 Task: Search round trip flight ticket for 2 adults, 2 infants in seat and 1 infant on lap in first from Eau Claire: Chippewa Valley Regional Airport to Riverton: Central Wyoming Regional Airport (was Riverton Regional) on 8-4-2023 and return on 8-6-2023. Choice of flights is Delta. Number of bags: 1 carry on bag and 5 checked bags. Price is upto 30000. Outbound departure time preference is 12:15.
Action: Mouse moved to (362, 306)
Screenshot: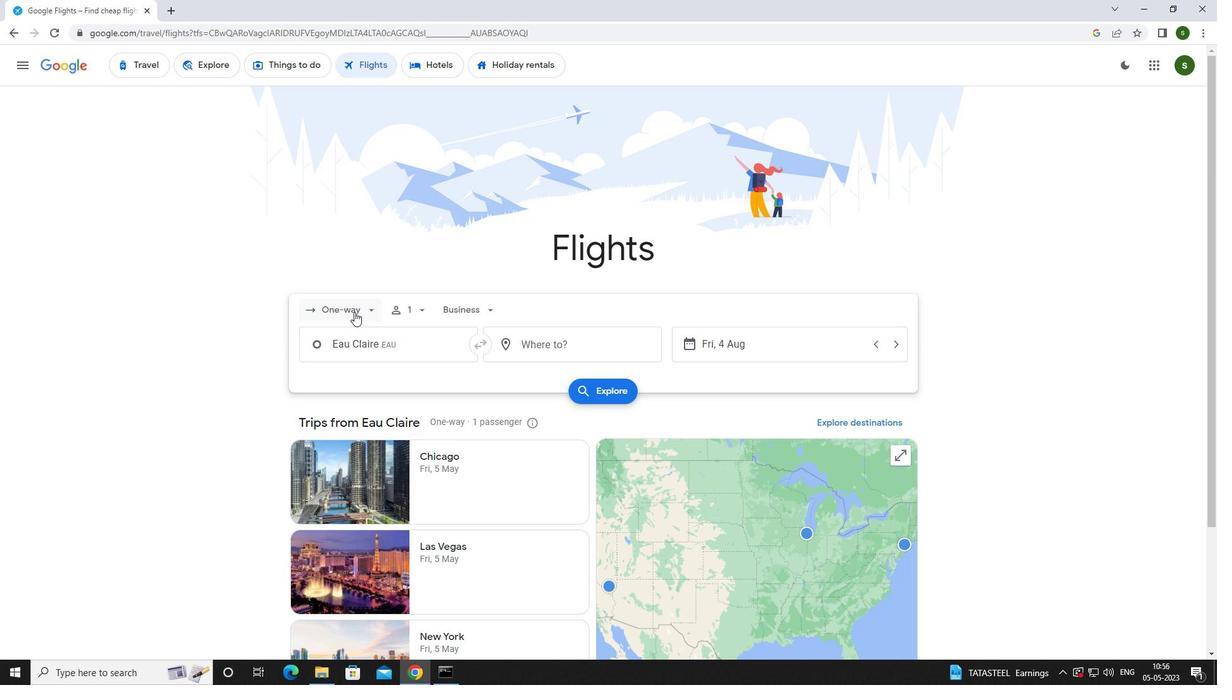 
Action: Mouse pressed left at (362, 306)
Screenshot: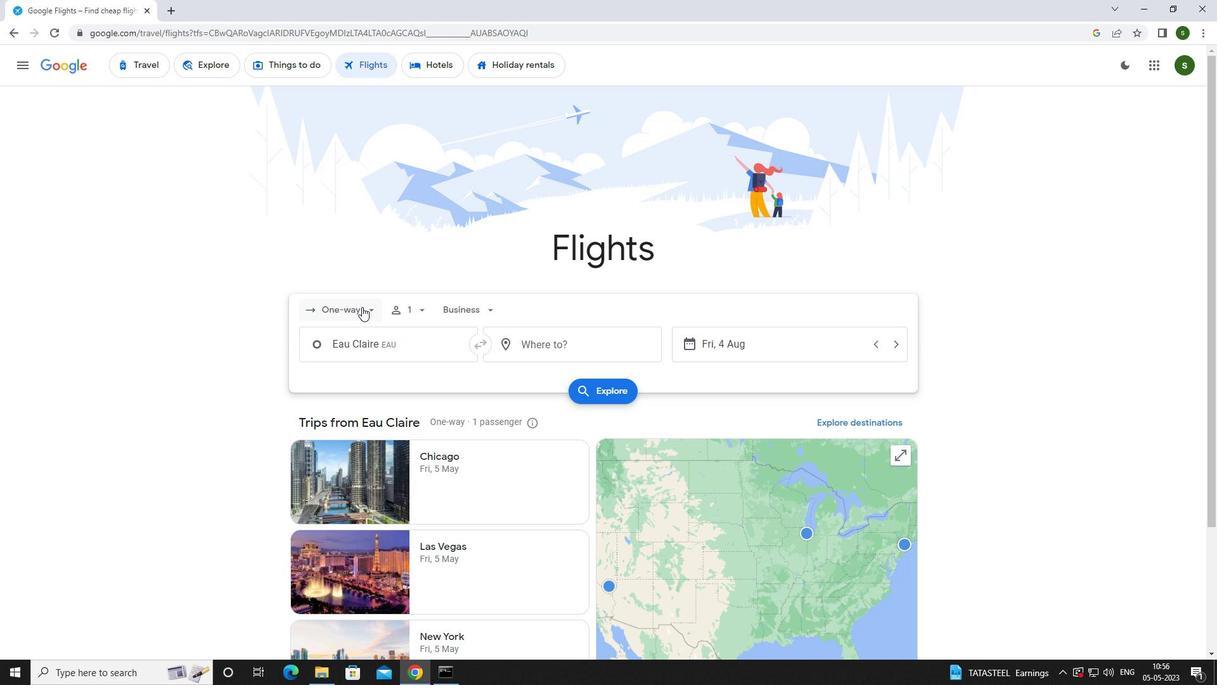 
Action: Mouse moved to (365, 340)
Screenshot: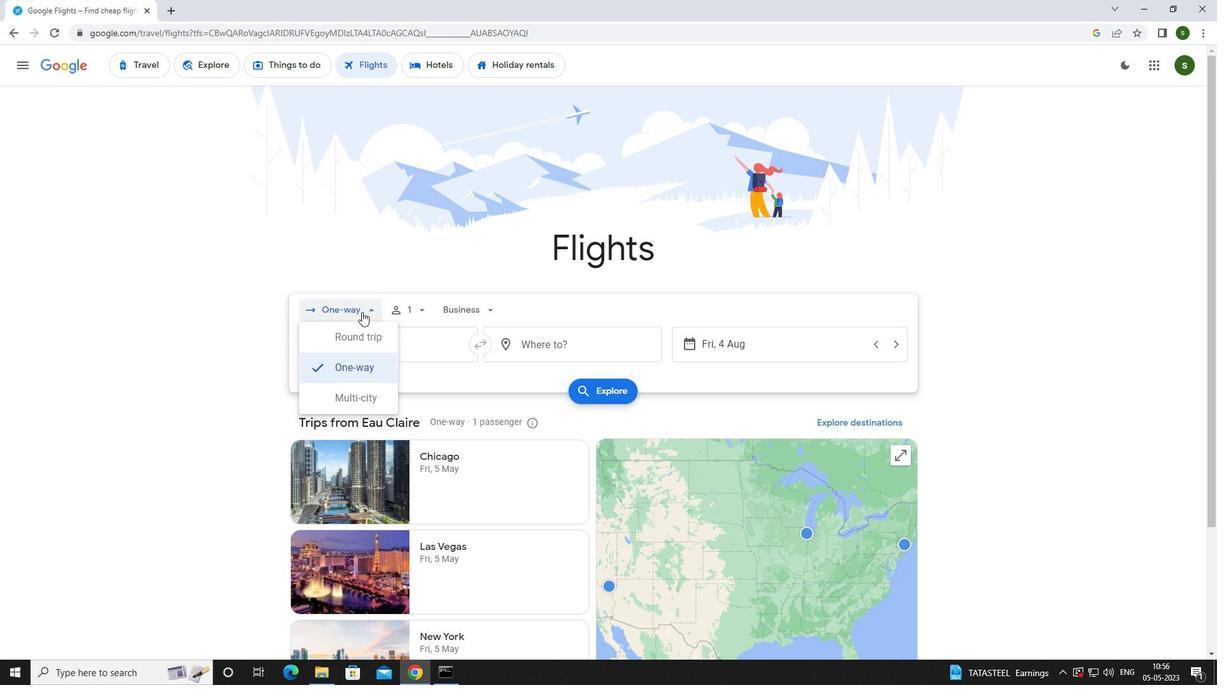 
Action: Mouse pressed left at (365, 340)
Screenshot: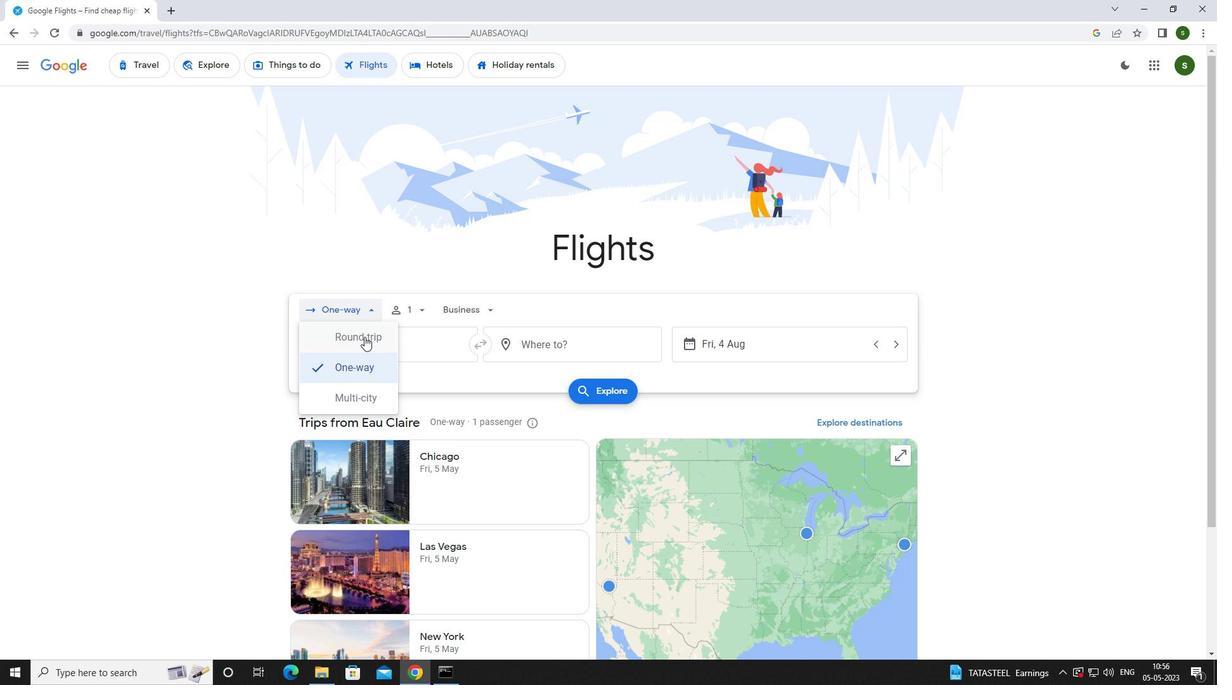 
Action: Mouse moved to (435, 312)
Screenshot: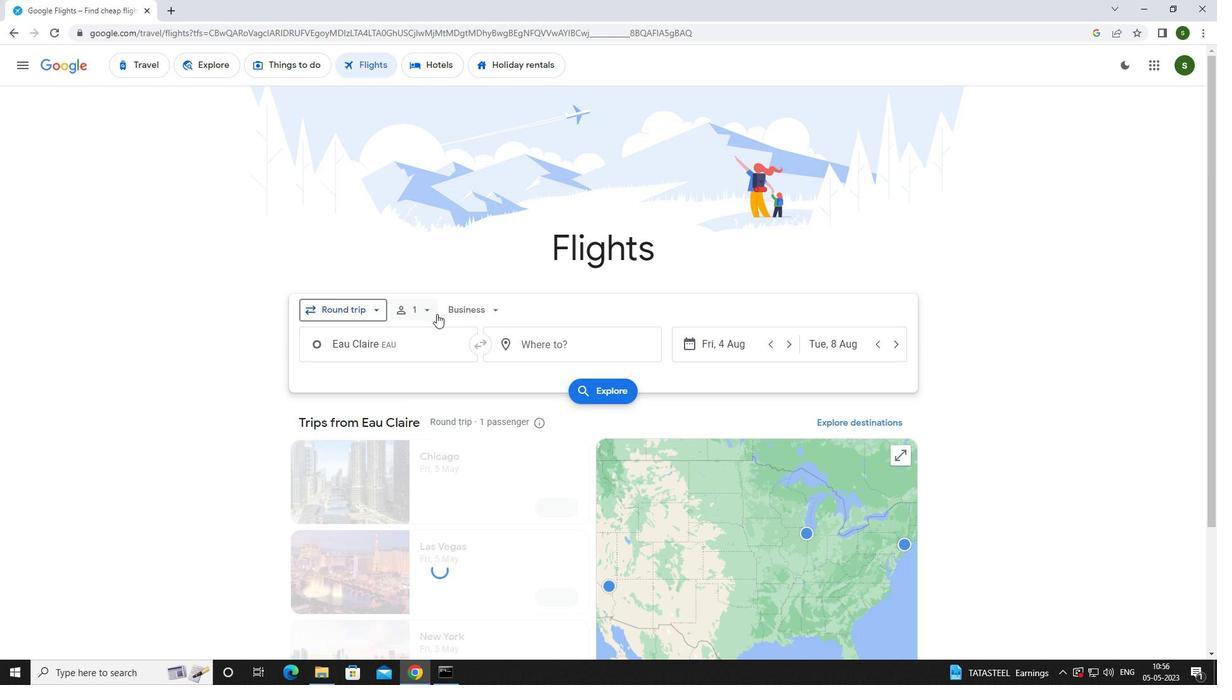 
Action: Mouse pressed left at (435, 312)
Screenshot: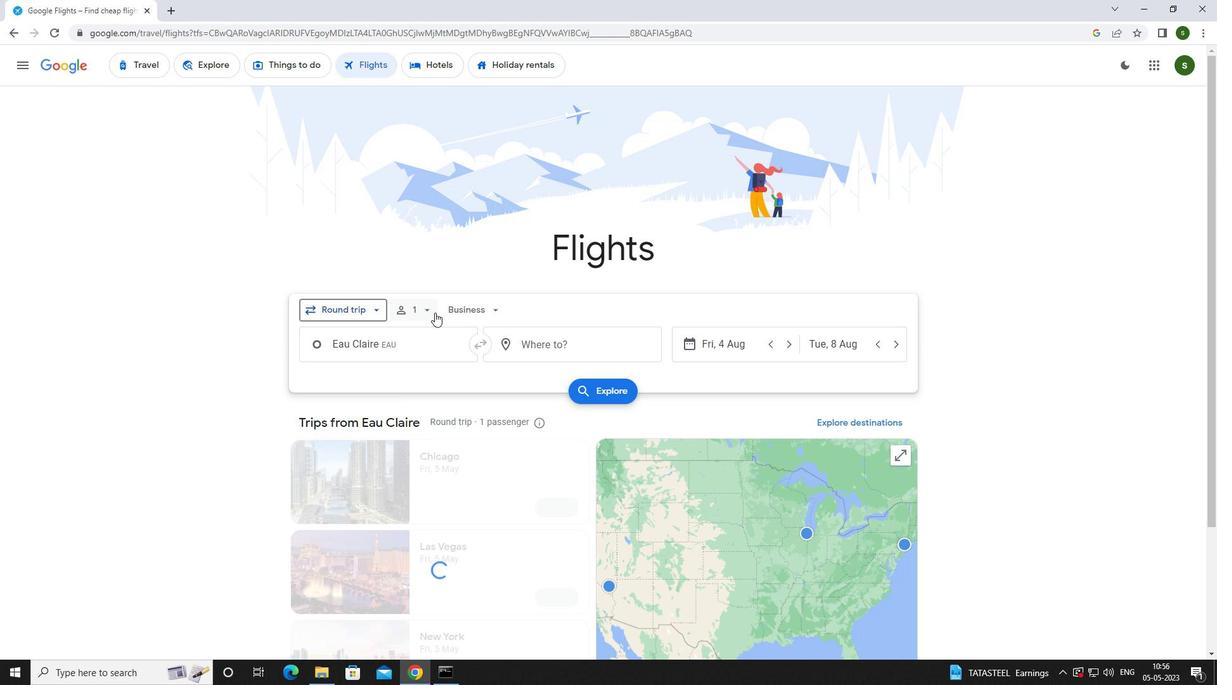 
Action: Mouse moved to (524, 343)
Screenshot: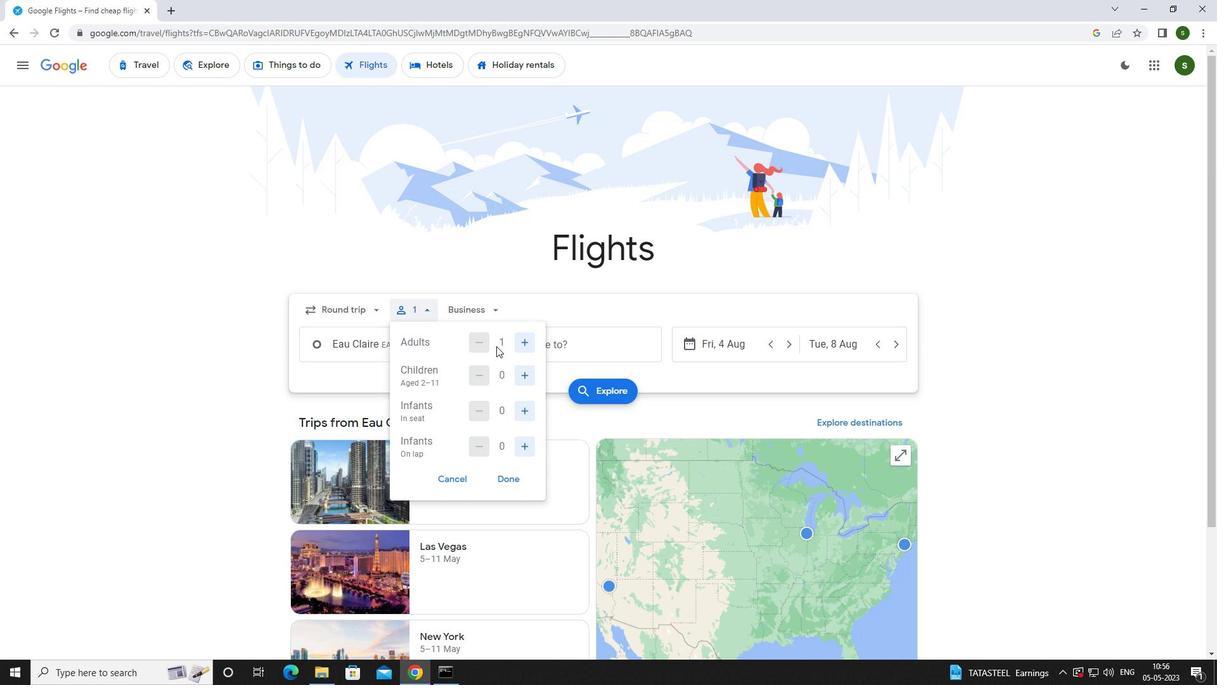 
Action: Mouse pressed left at (524, 343)
Screenshot: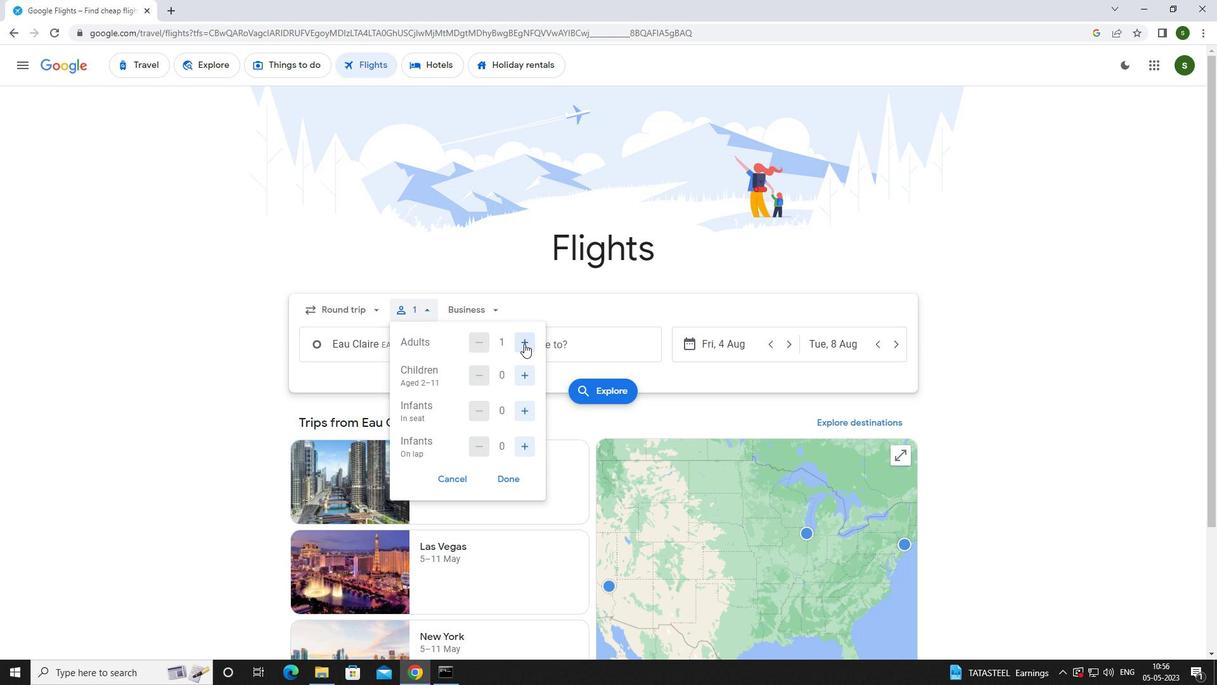 
Action: Mouse moved to (516, 412)
Screenshot: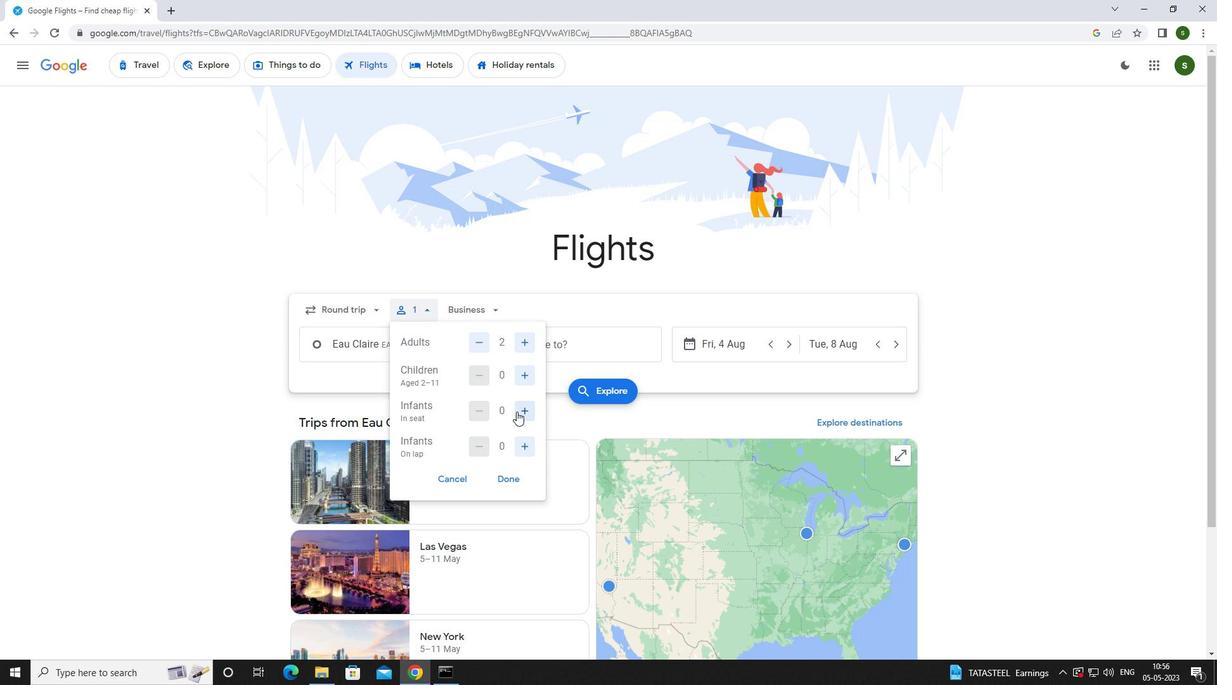 
Action: Mouse pressed left at (516, 412)
Screenshot: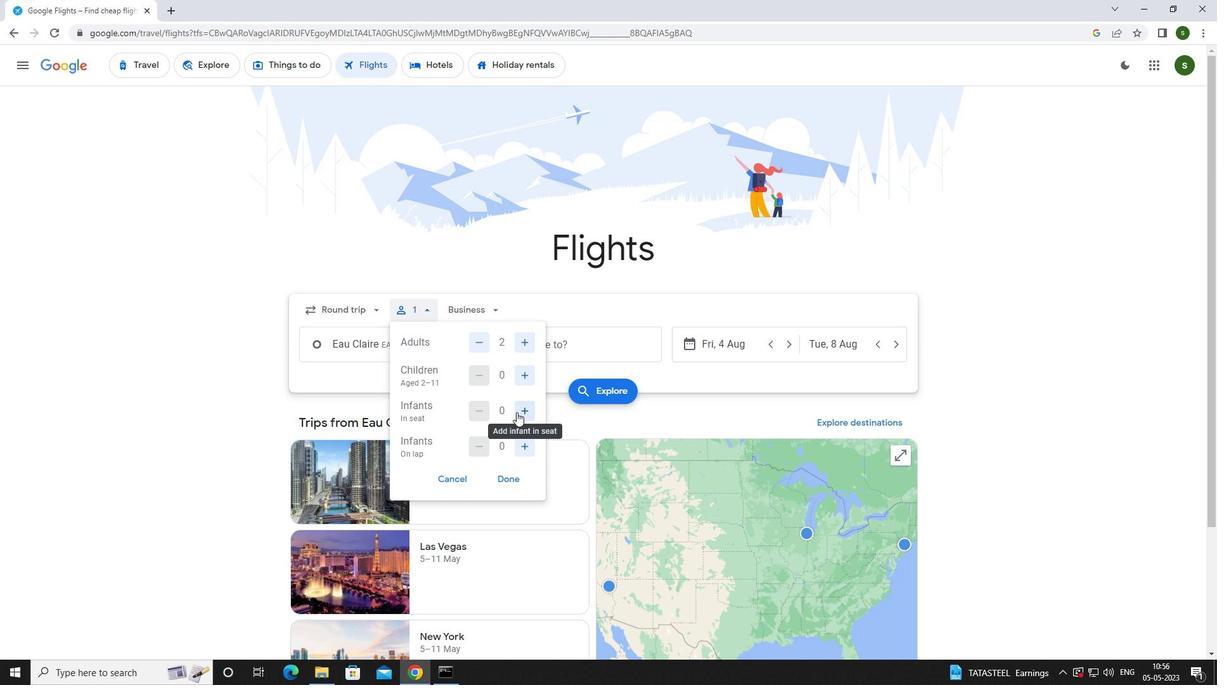 
Action: Mouse pressed left at (516, 412)
Screenshot: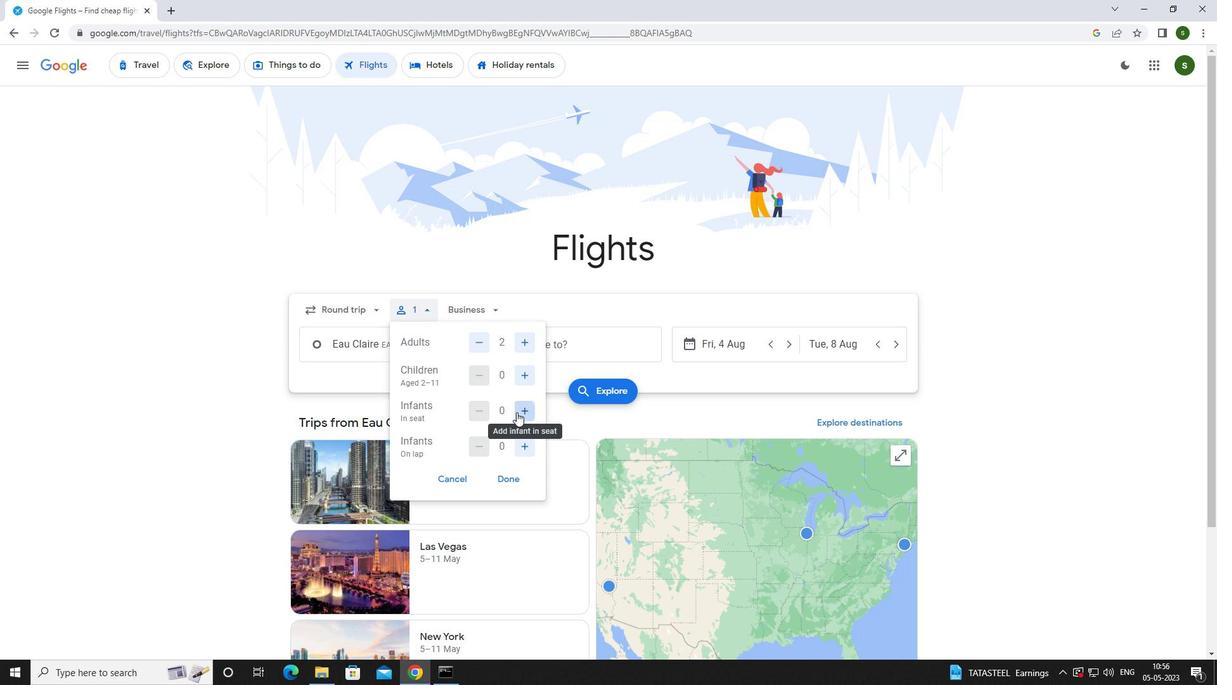 
Action: Mouse moved to (523, 445)
Screenshot: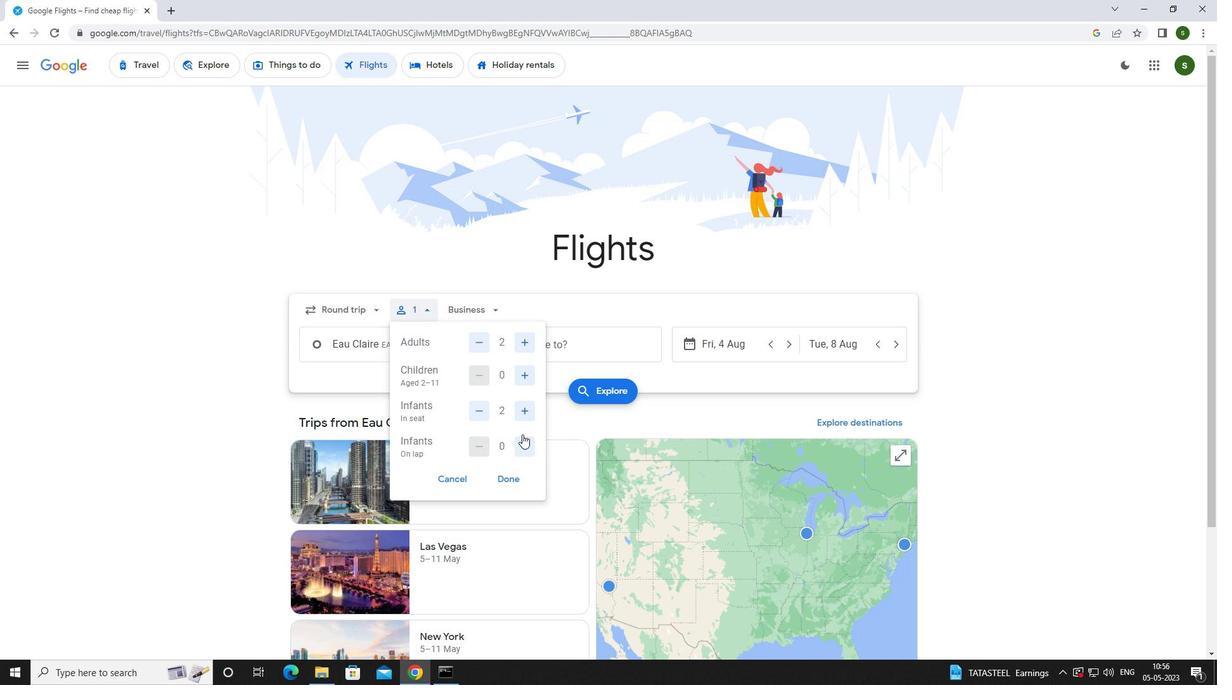 
Action: Mouse pressed left at (523, 445)
Screenshot: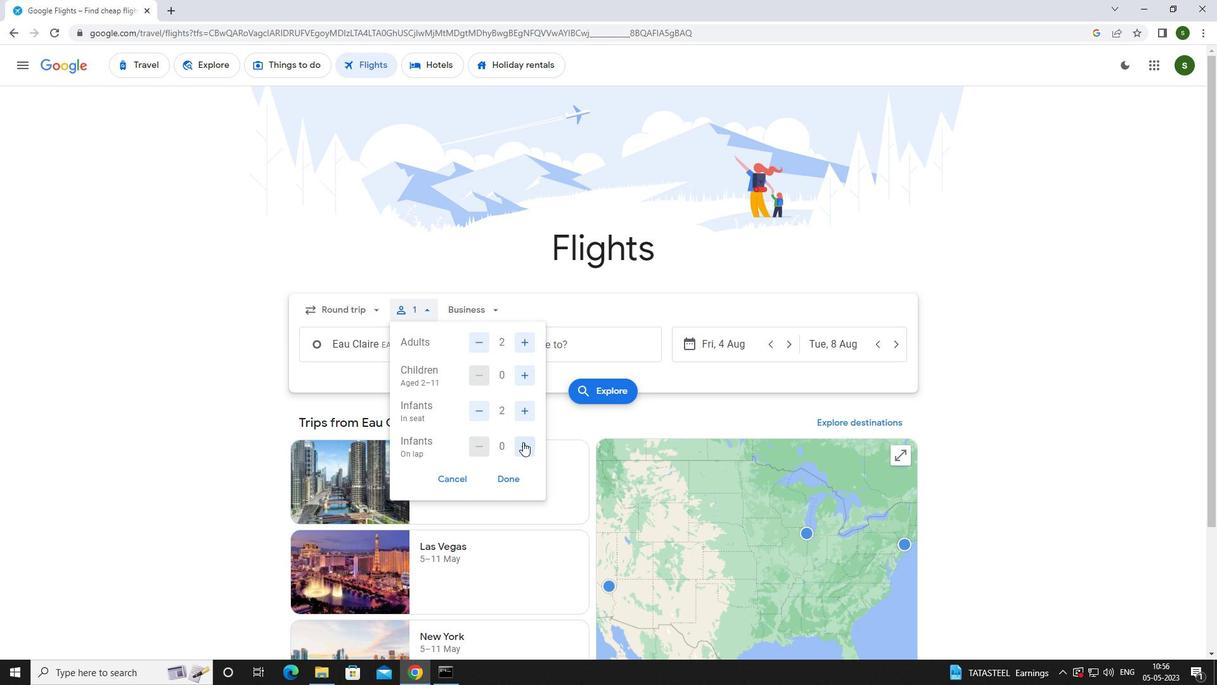 
Action: Mouse moved to (497, 314)
Screenshot: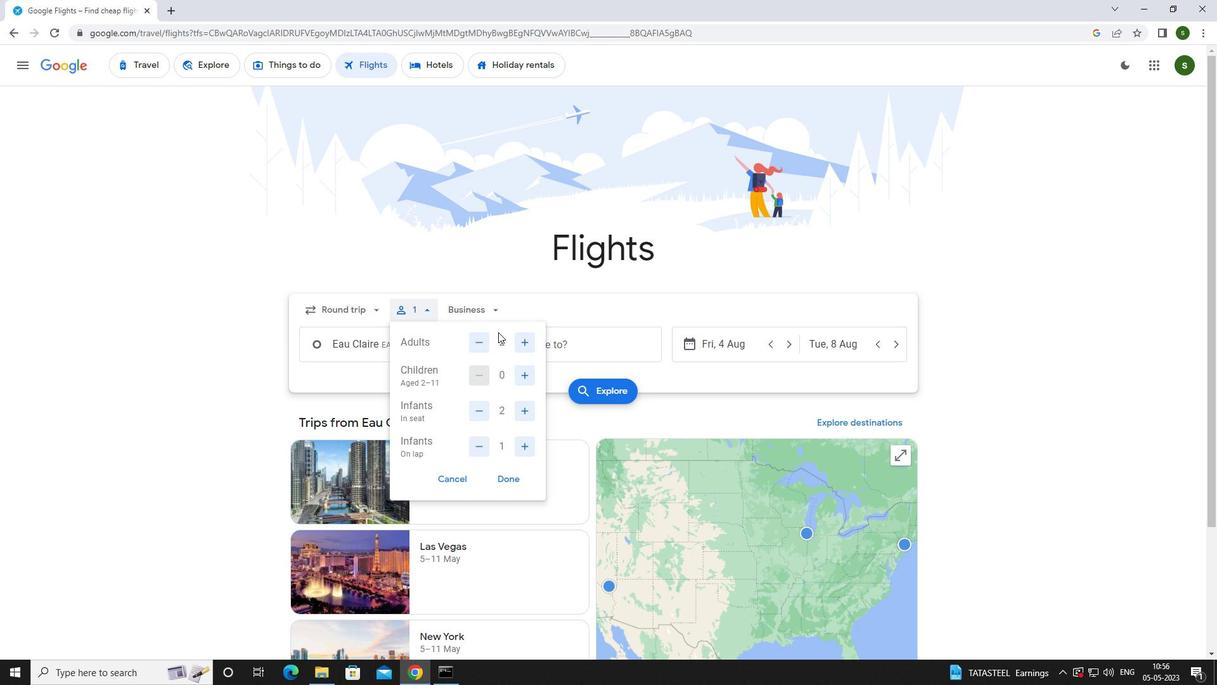 
Action: Mouse pressed left at (497, 314)
Screenshot: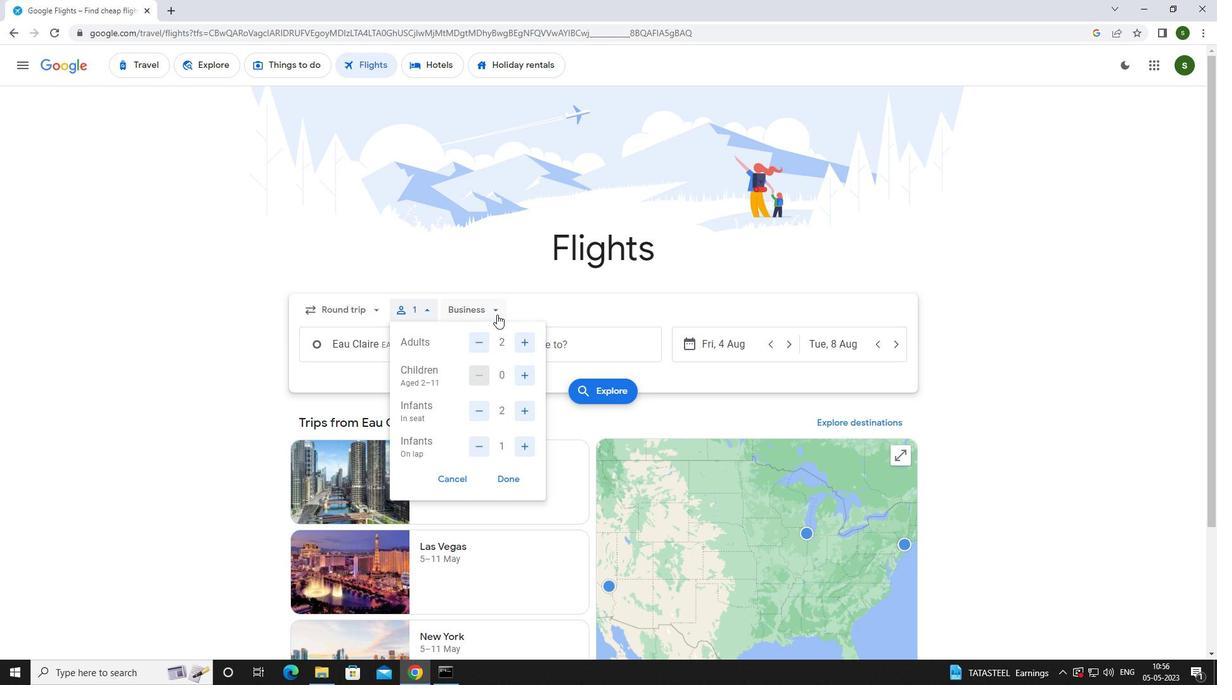 
Action: Mouse moved to (502, 422)
Screenshot: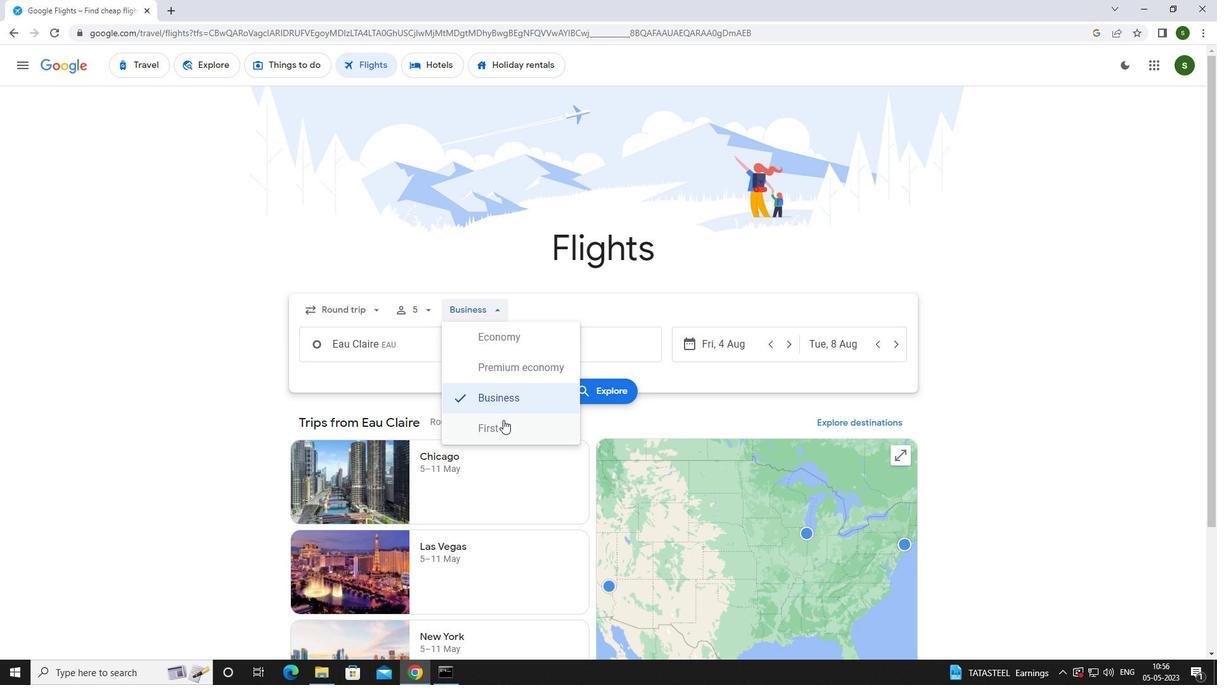 
Action: Mouse pressed left at (502, 422)
Screenshot: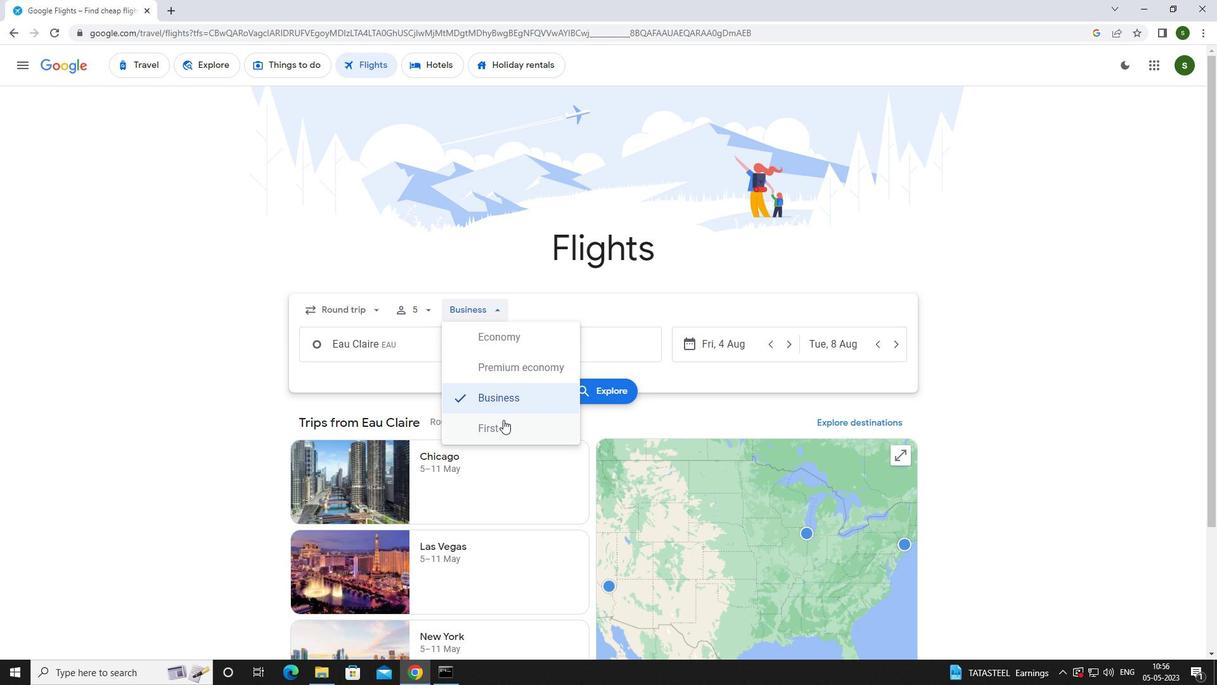 
Action: Mouse moved to (446, 348)
Screenshot: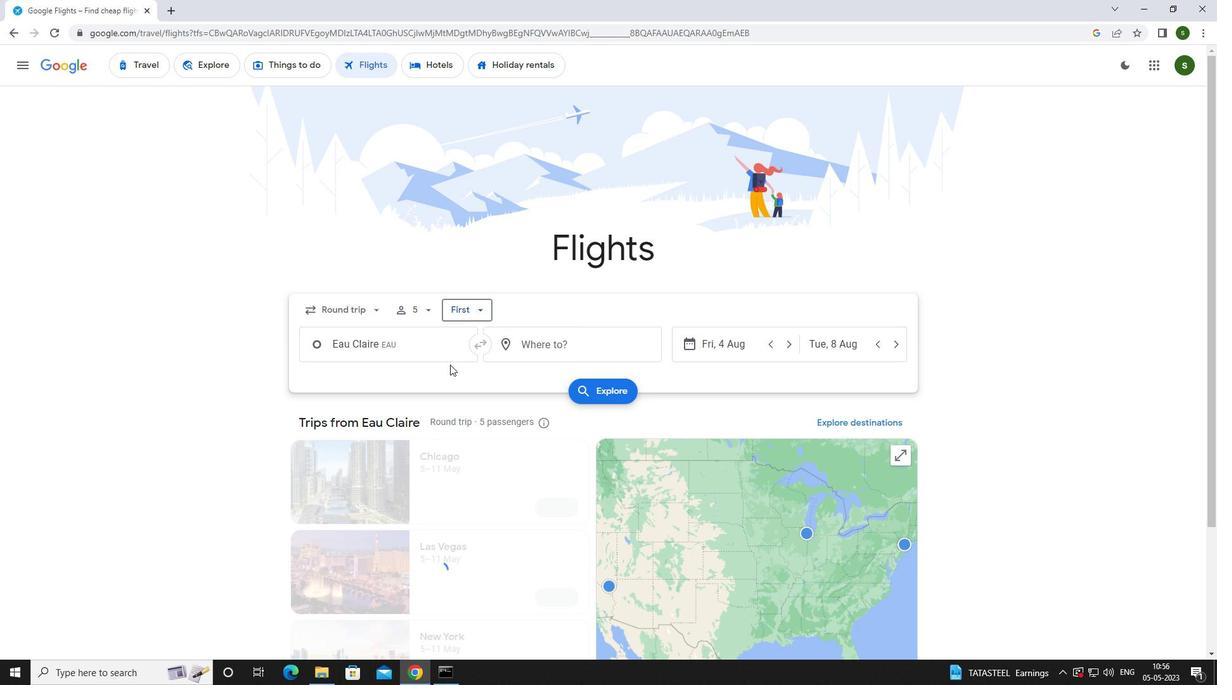 
Action: Mouse pressed left at (446, 348)
Screenshot: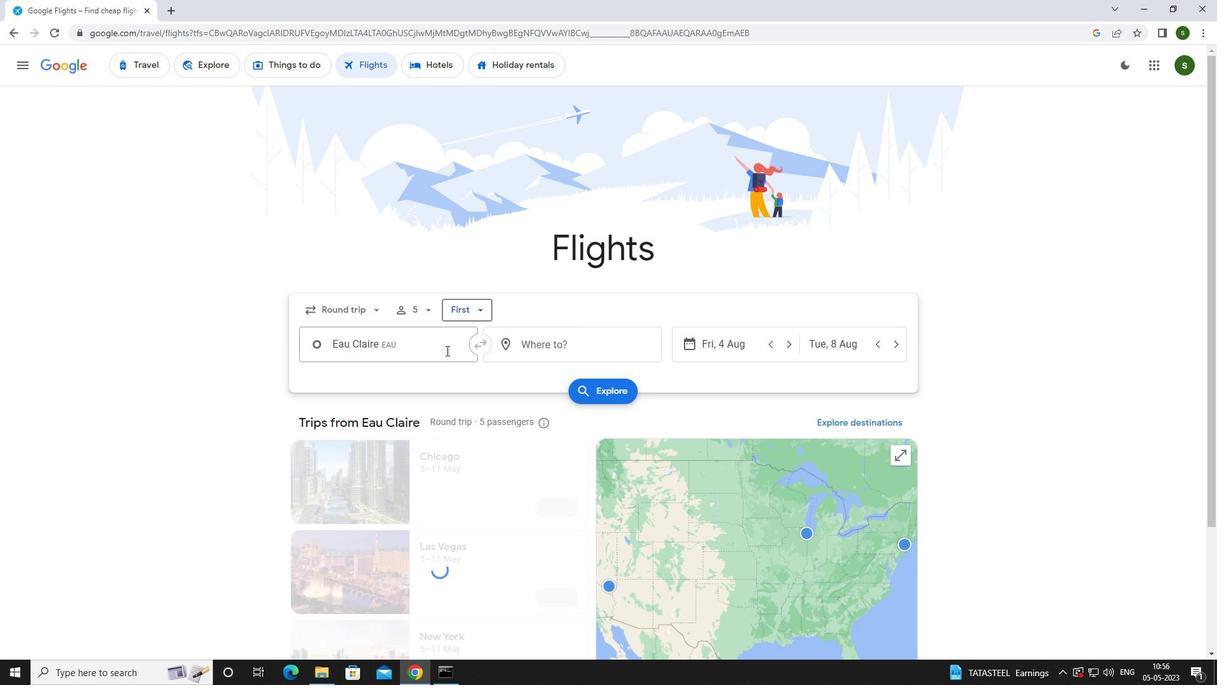 
Action: Key pressed <Key.caps_lock>e<Key.caps_lock>au<Key.space><Key.caps_lock>c<Key.caps_lock>laire
Screenshot: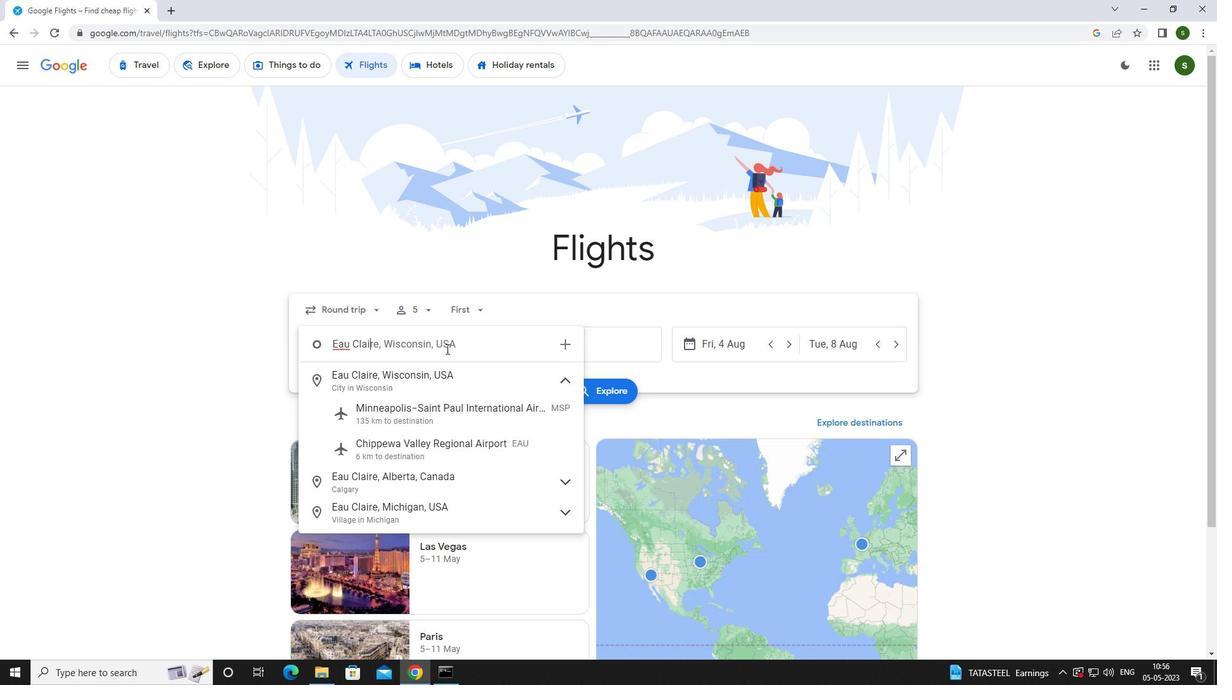 
Action: Mouse moved to (456, 456)
Screenshot: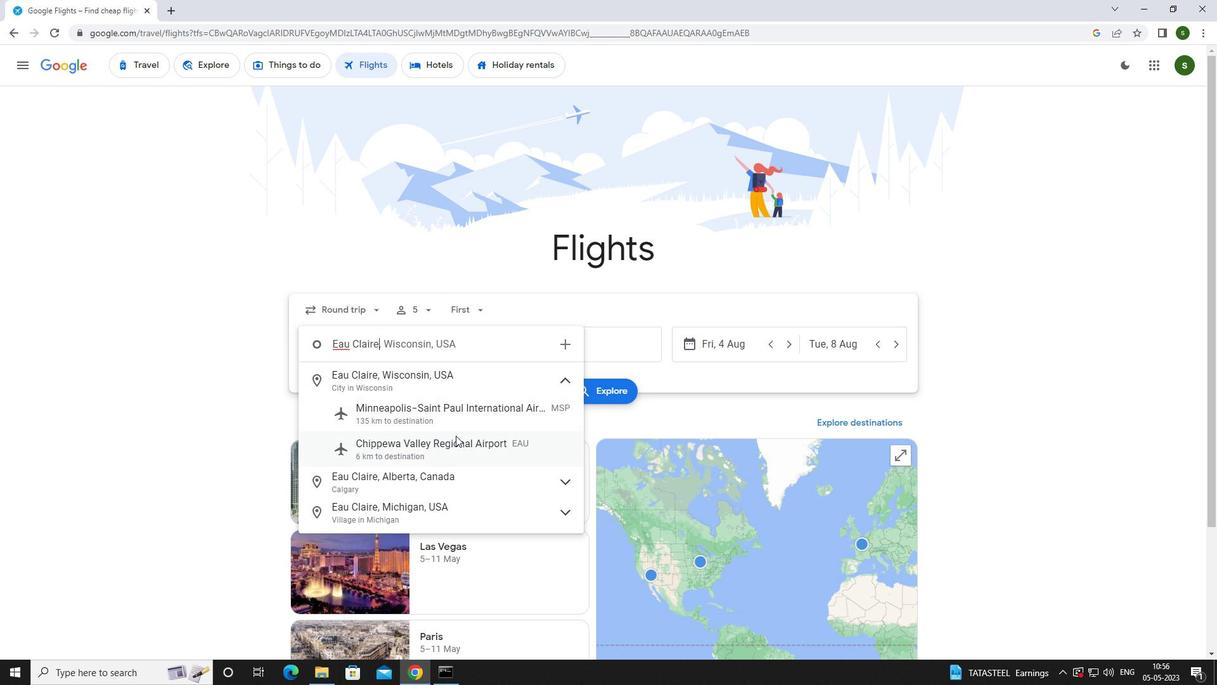 
Action: Mouse pressed left at (456, 456)
Screenshot: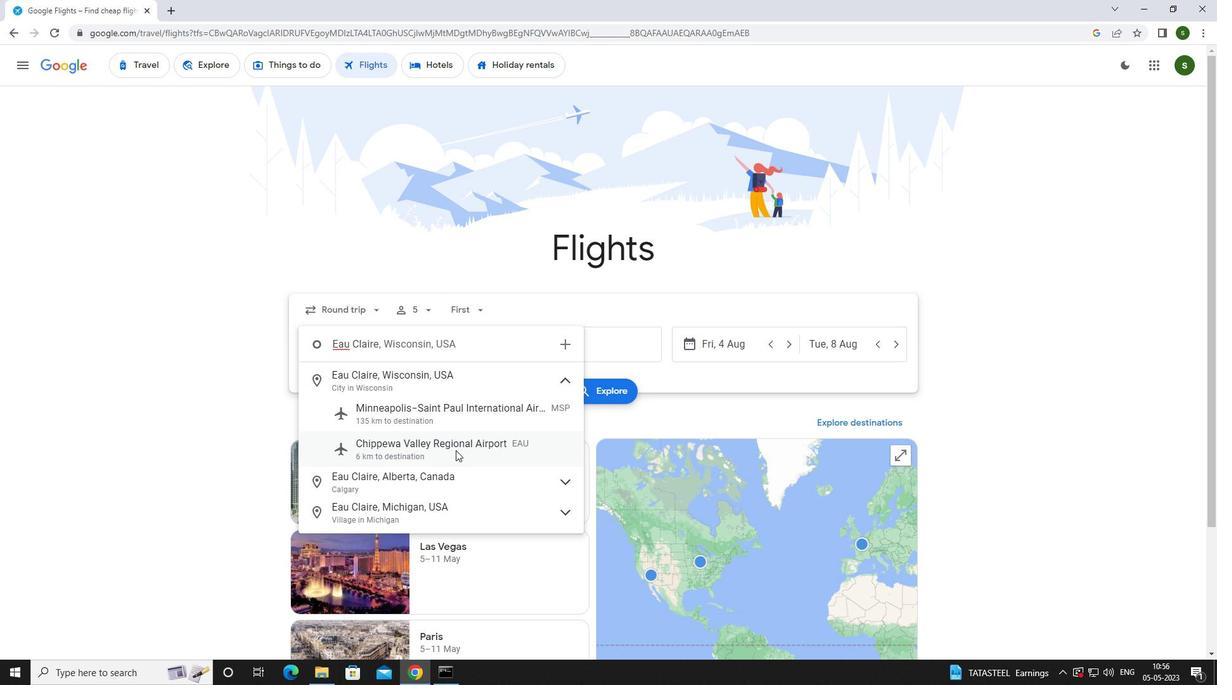 
Action: Mouse moved to (563, 353)
Screenshot: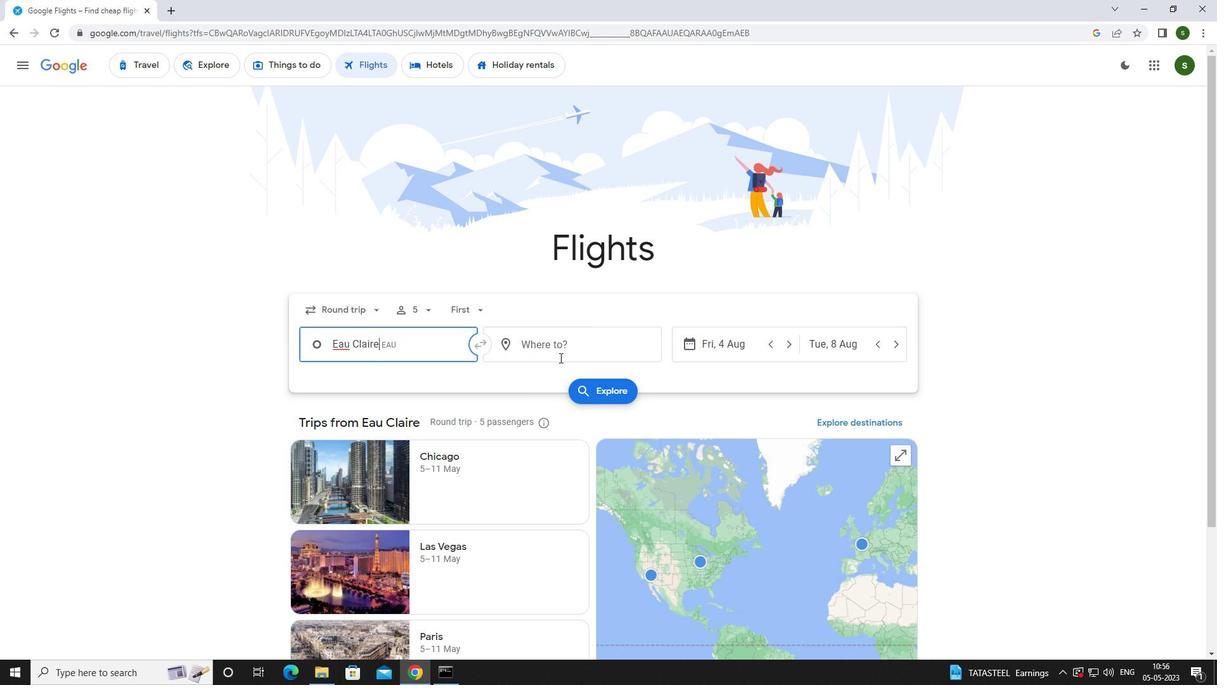 
Action: Mouse pressed left at (563, 353)
Screenshot: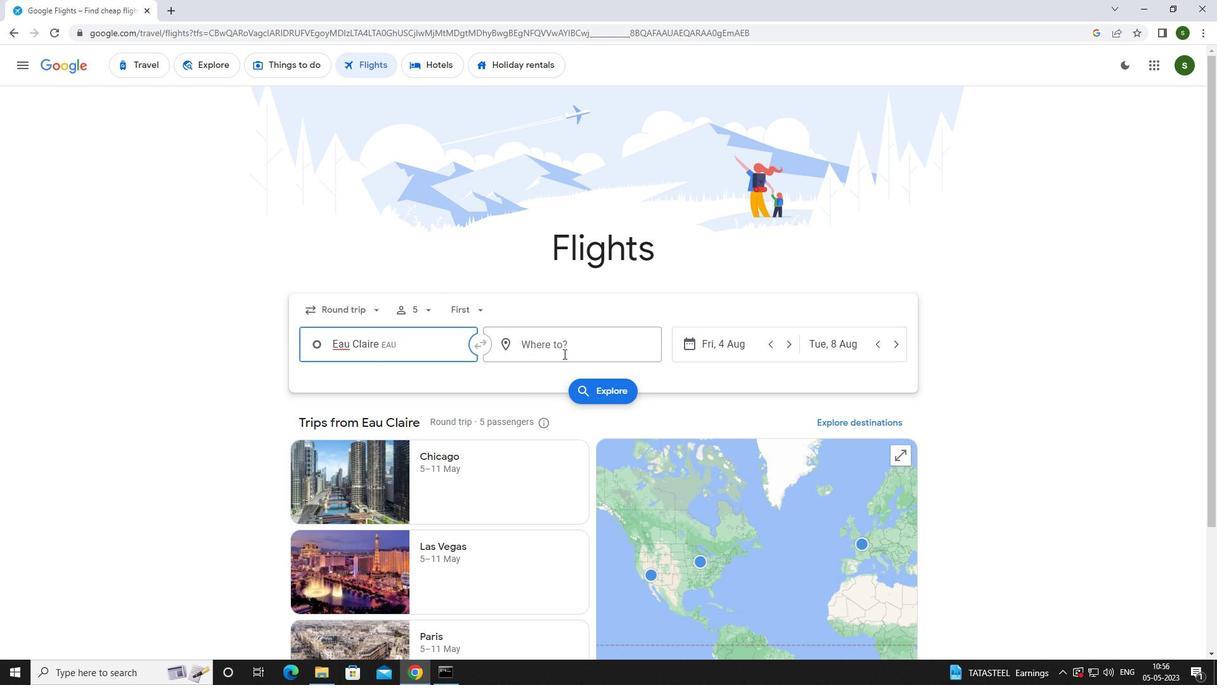 
Action: Key pressed <Key.caps_lock>r<Key.caps_lock>iverton
Screenshot: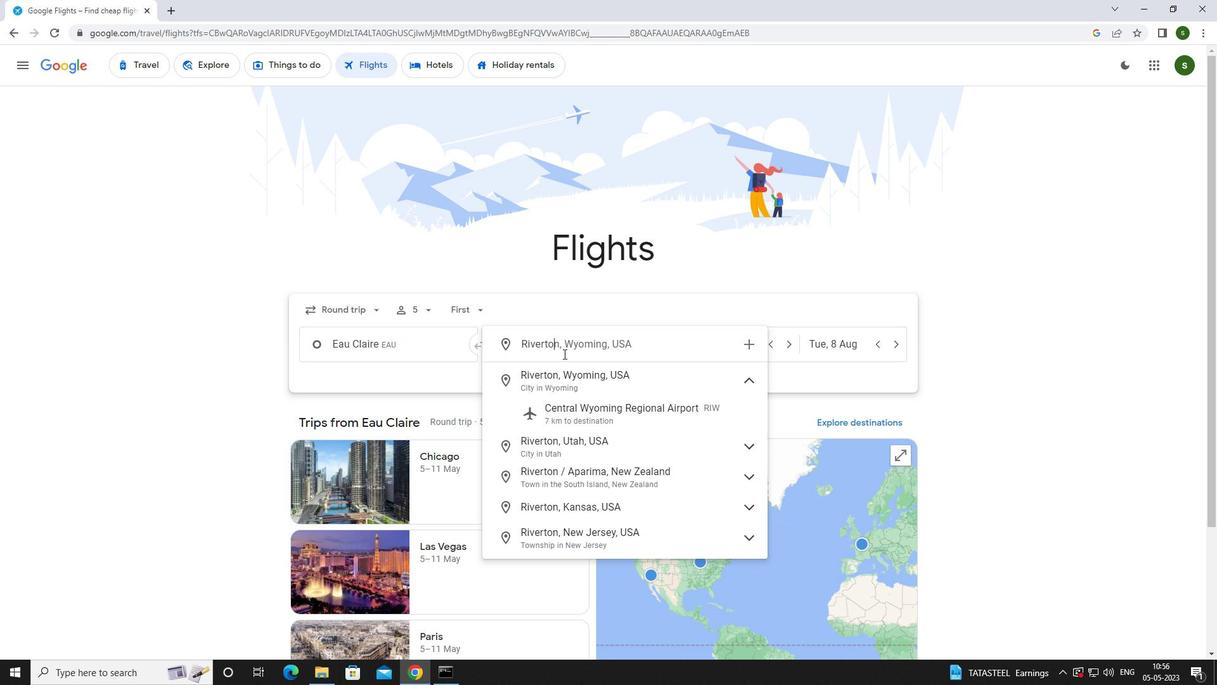 
Action: Mouse moved to (581, 404)
Screenshot: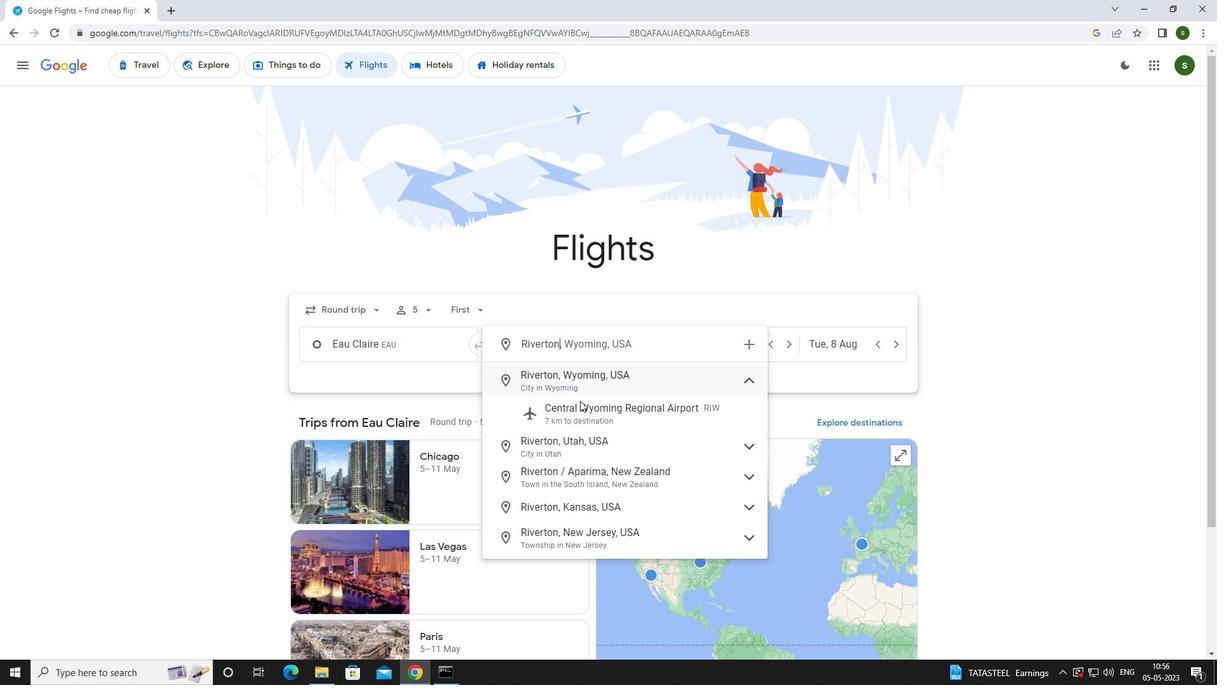 
Action: Mouse pressed left at (581, 404)
Screenshot: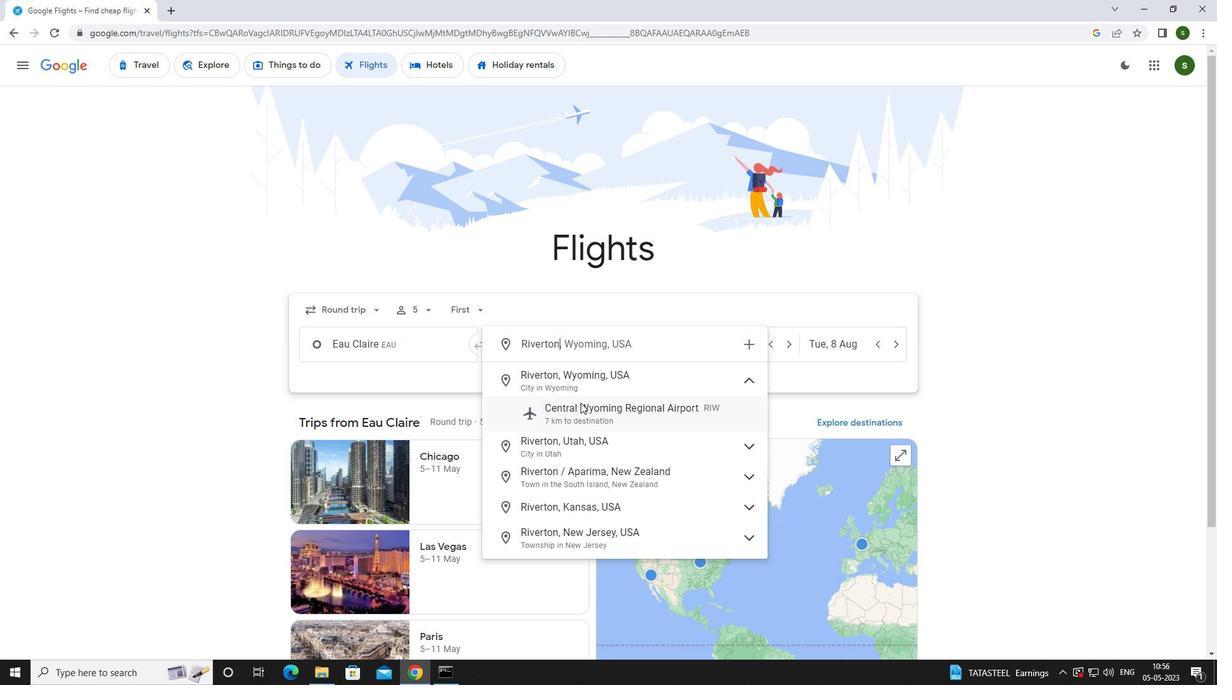 
Action: Mouse moved to (742, 342)
Screenshot: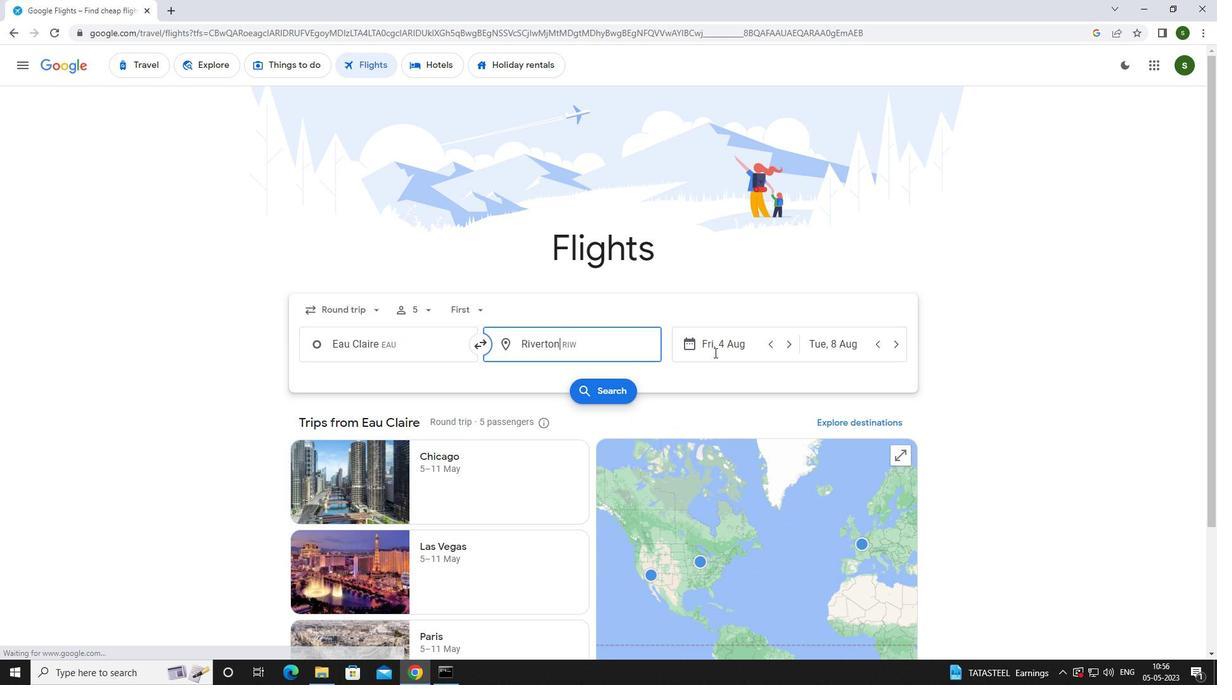
Action: Mouse pressed left at (742, 342)
Screenshot: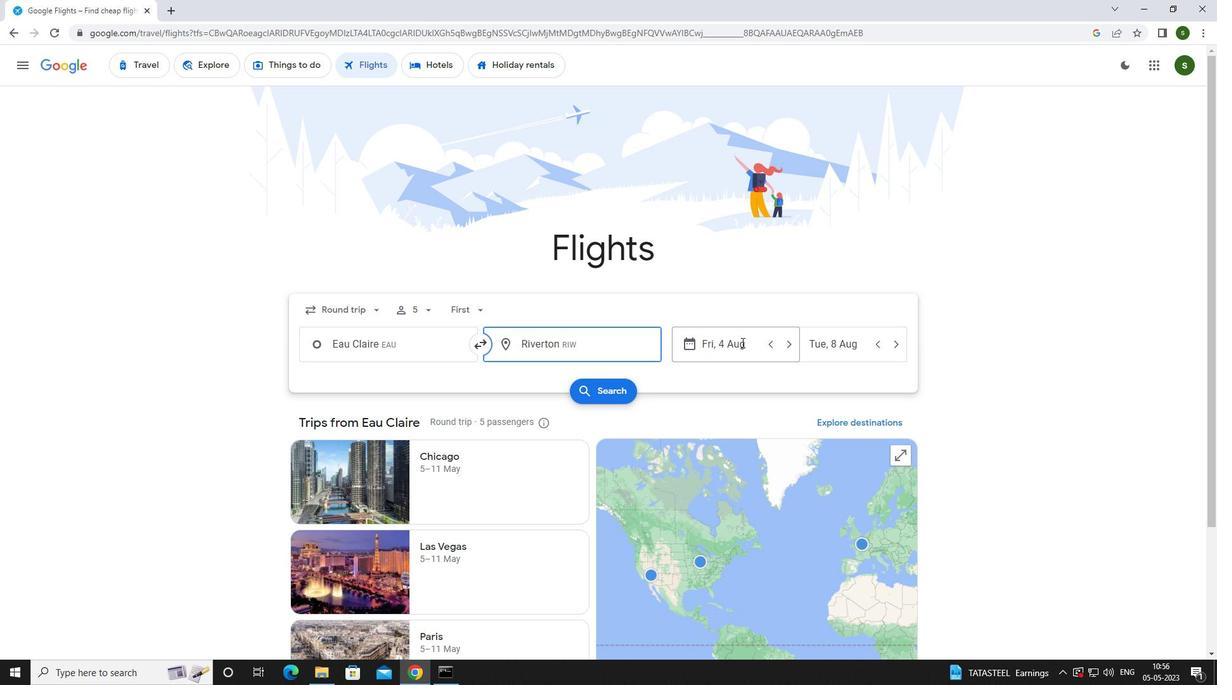 
Action: Mouse moved to (613, 430)
Screenshot: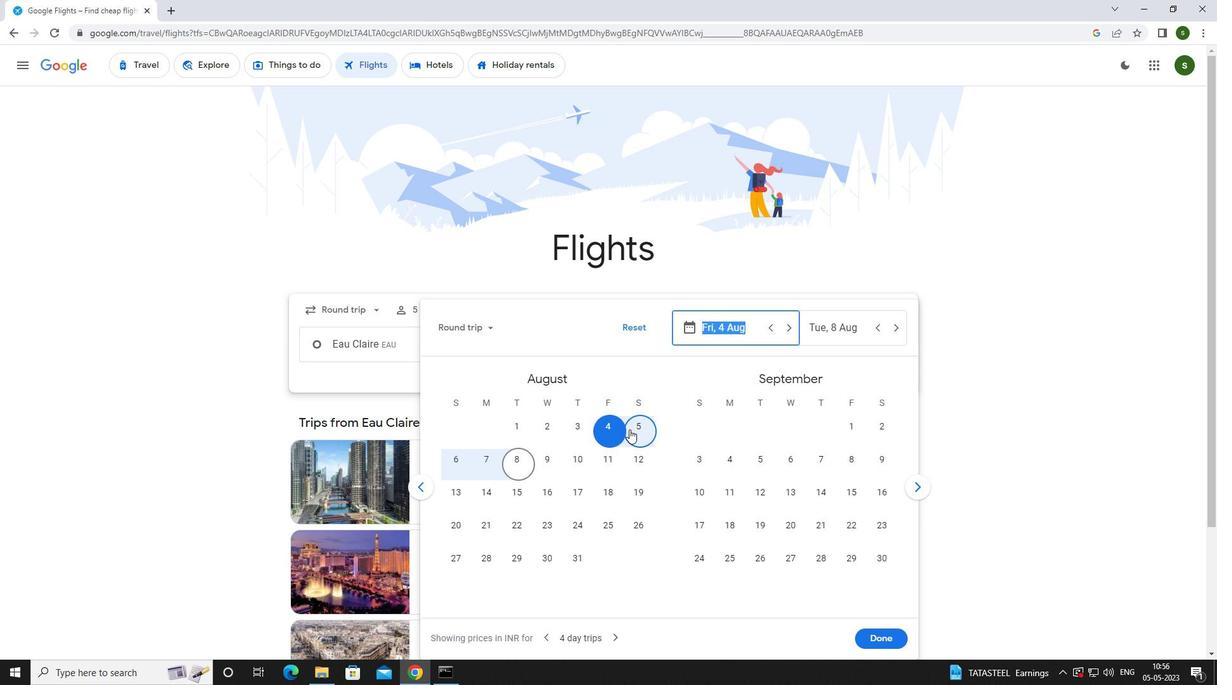 
Action: Mouse pressed left at (613, 430)
Screenshot: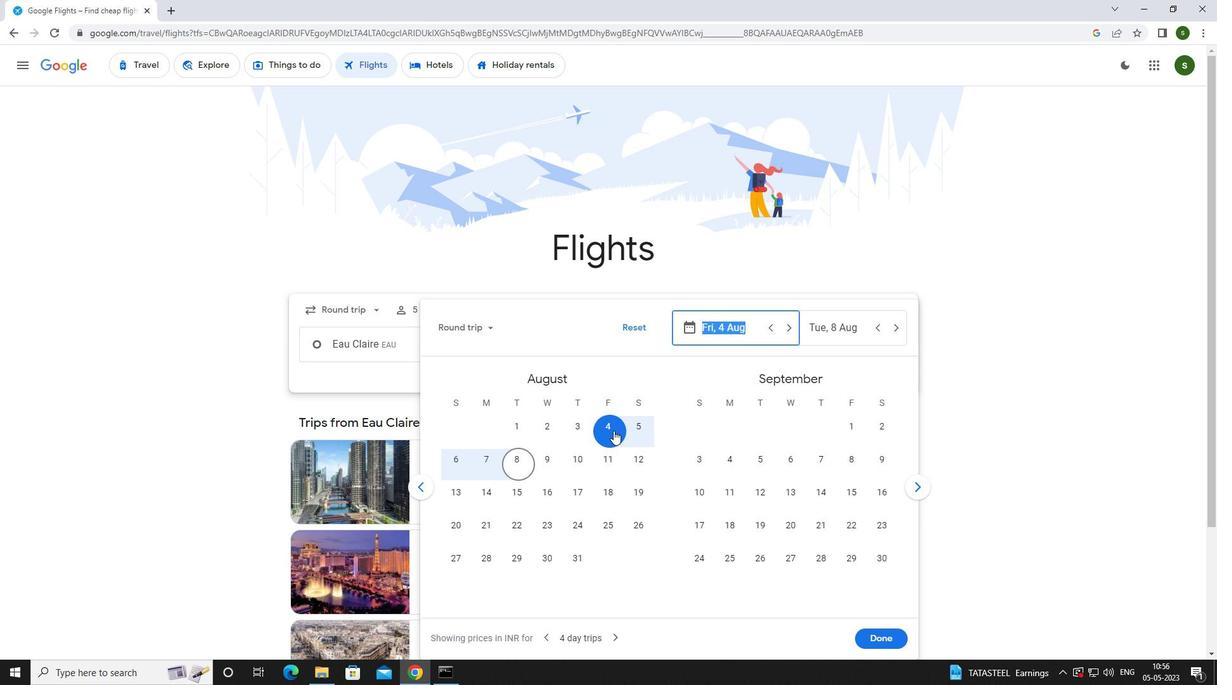 
Action: Mouse moved to (455, 461)
Screenshot: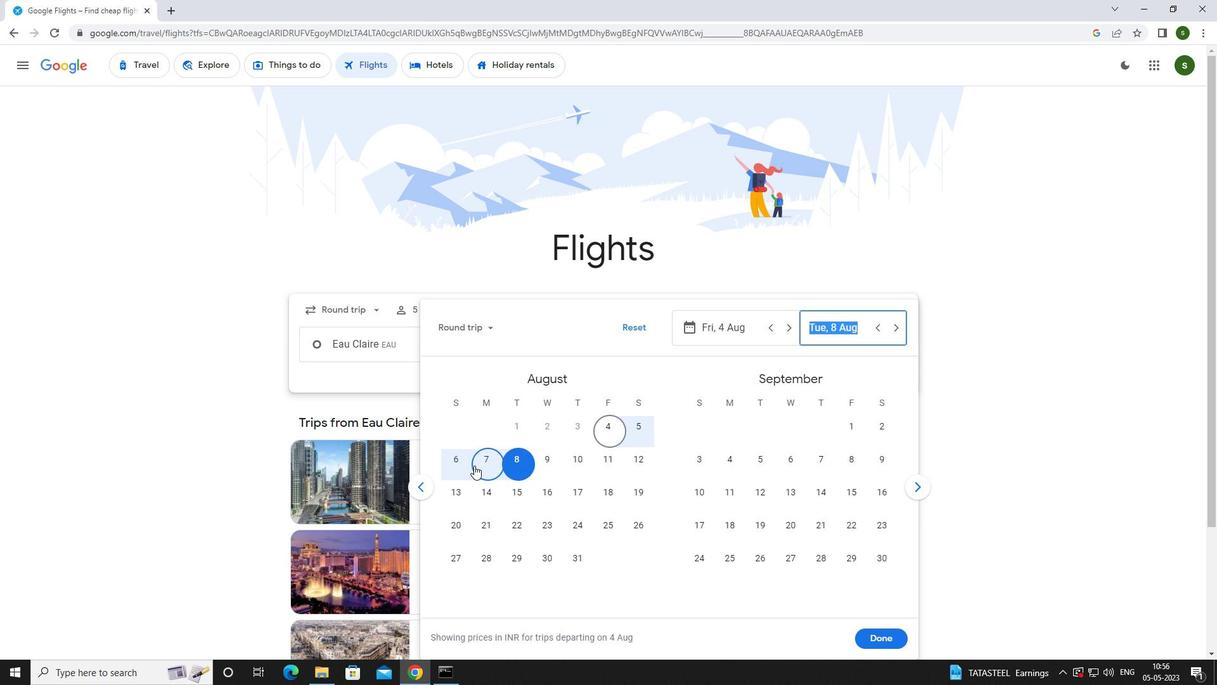 
Action: Mouse pressed left at (455, 461)
Screenshot: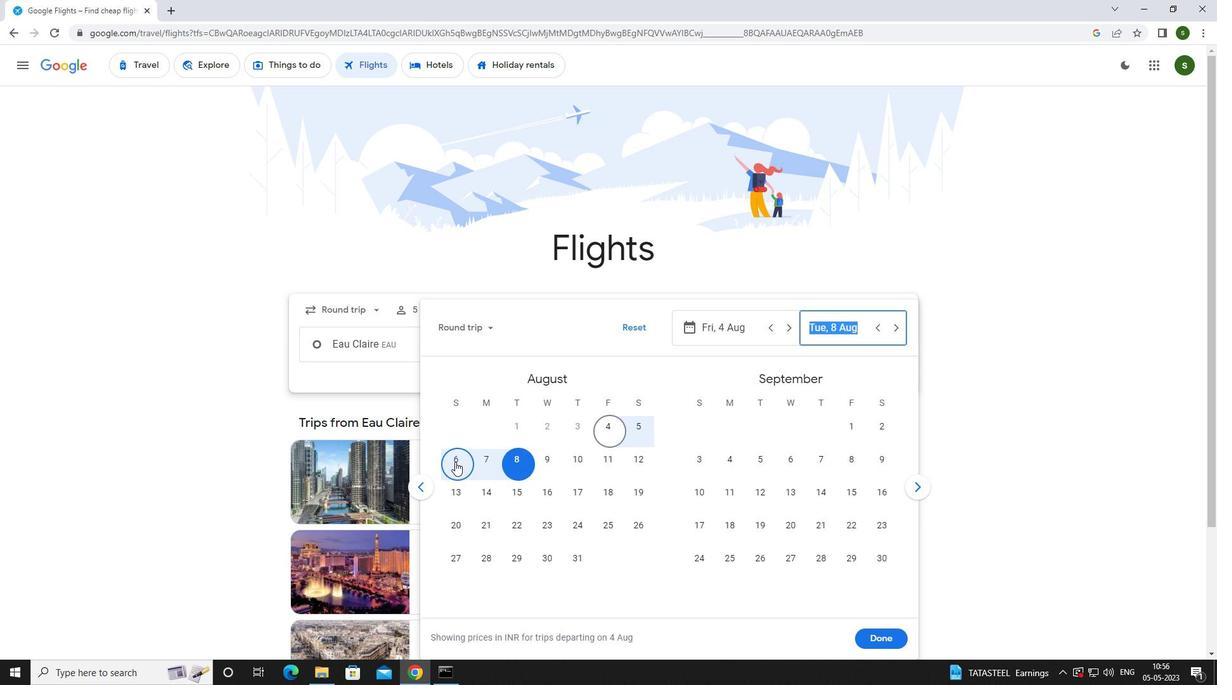 
Action: Mouse moved to (875, 636)
Screenshot: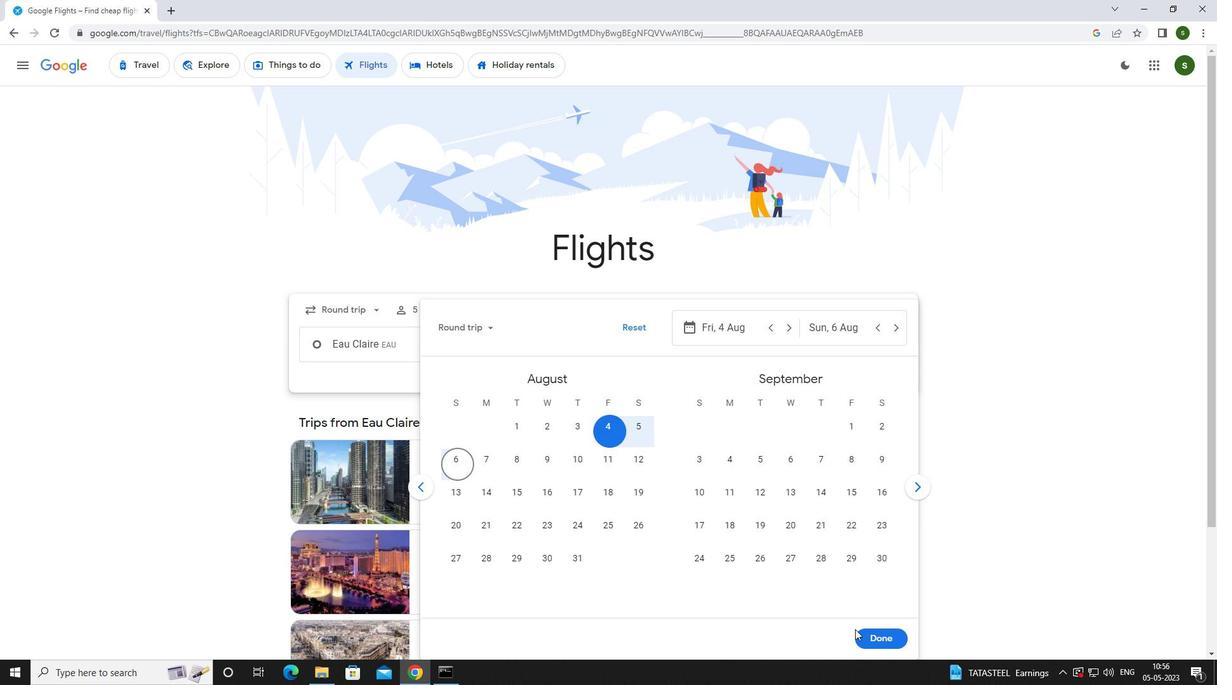 
Action: Mouse pressed left at (875, 636)
Screenshot: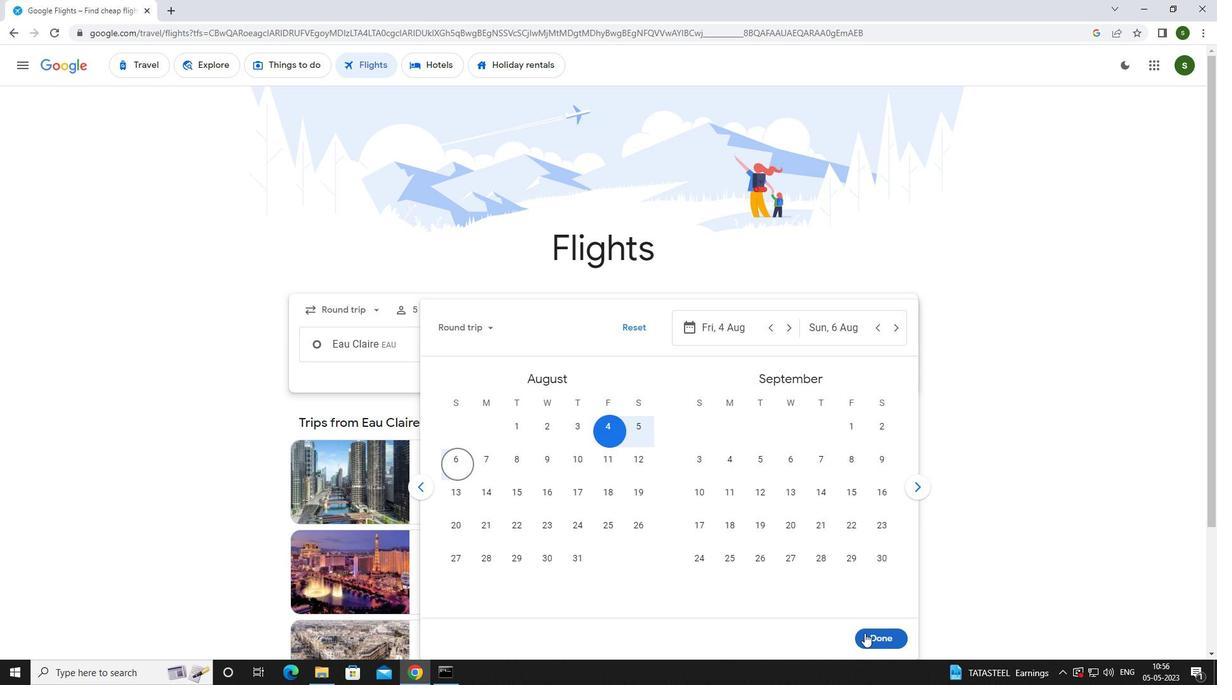 
Action: Mouse moved to (601, 391)
Screenshot: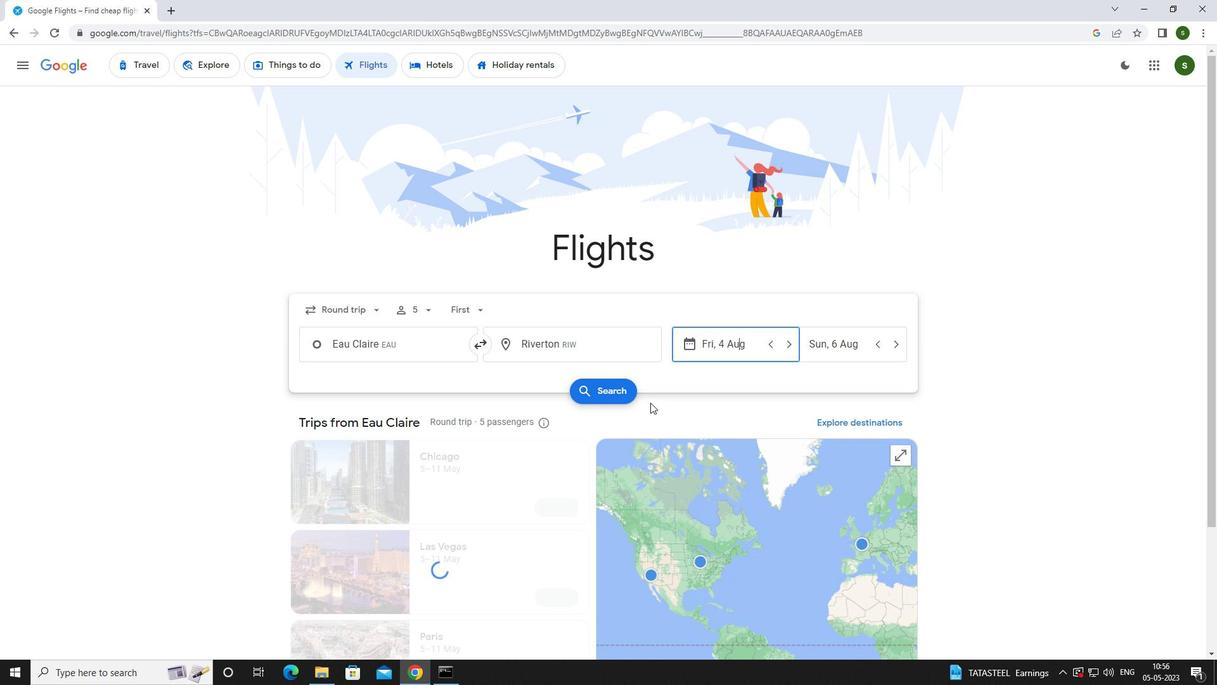 
Action: Mouse pressed left at (601, 391)
Screenshot: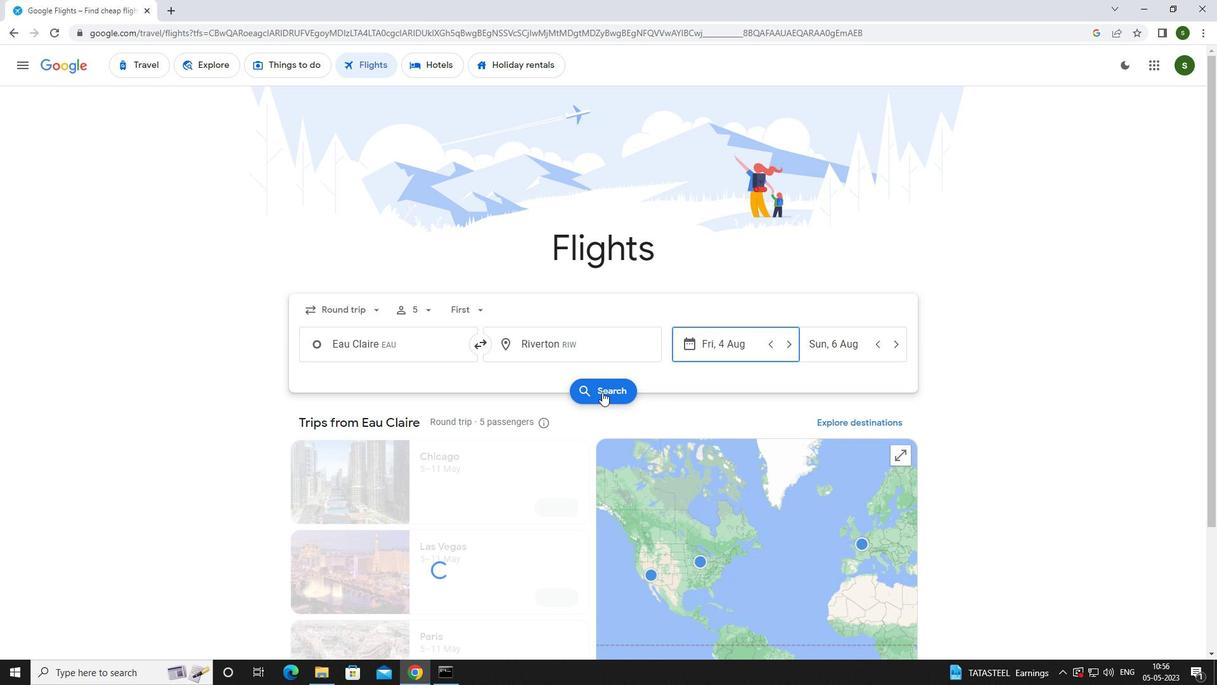 
Action: Mouse moved to (324, 173)
Screenshot: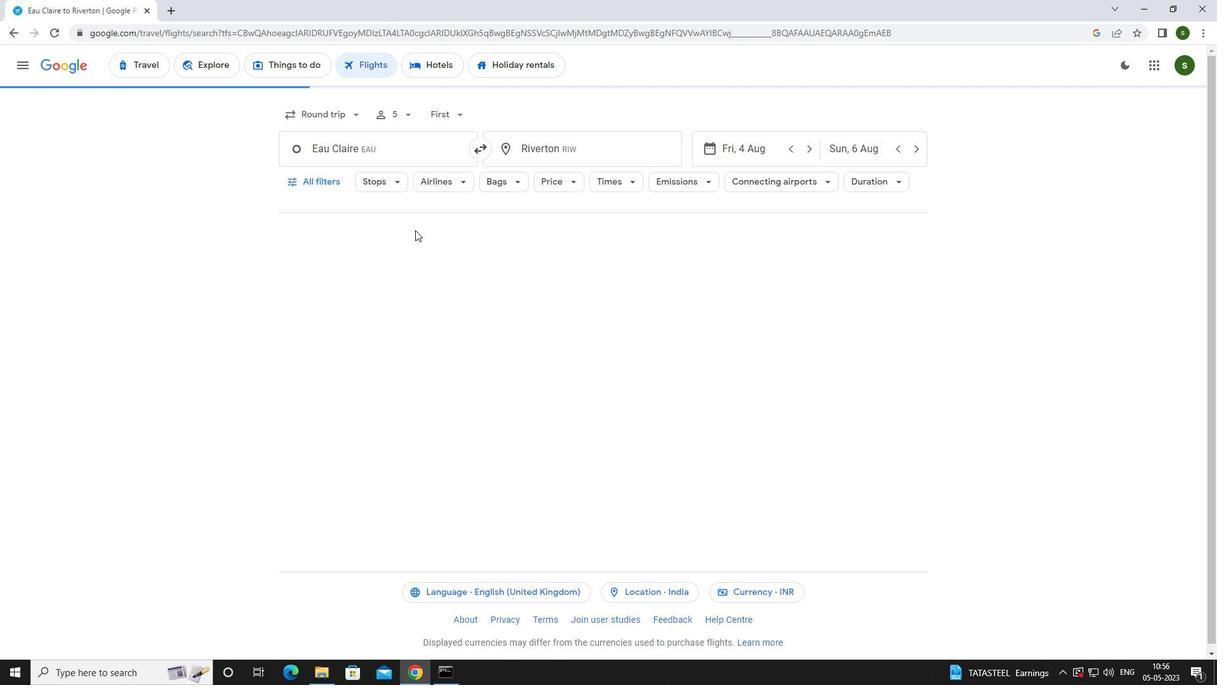 
Action: Mouse pressed left at (324, 173)
Screenshot: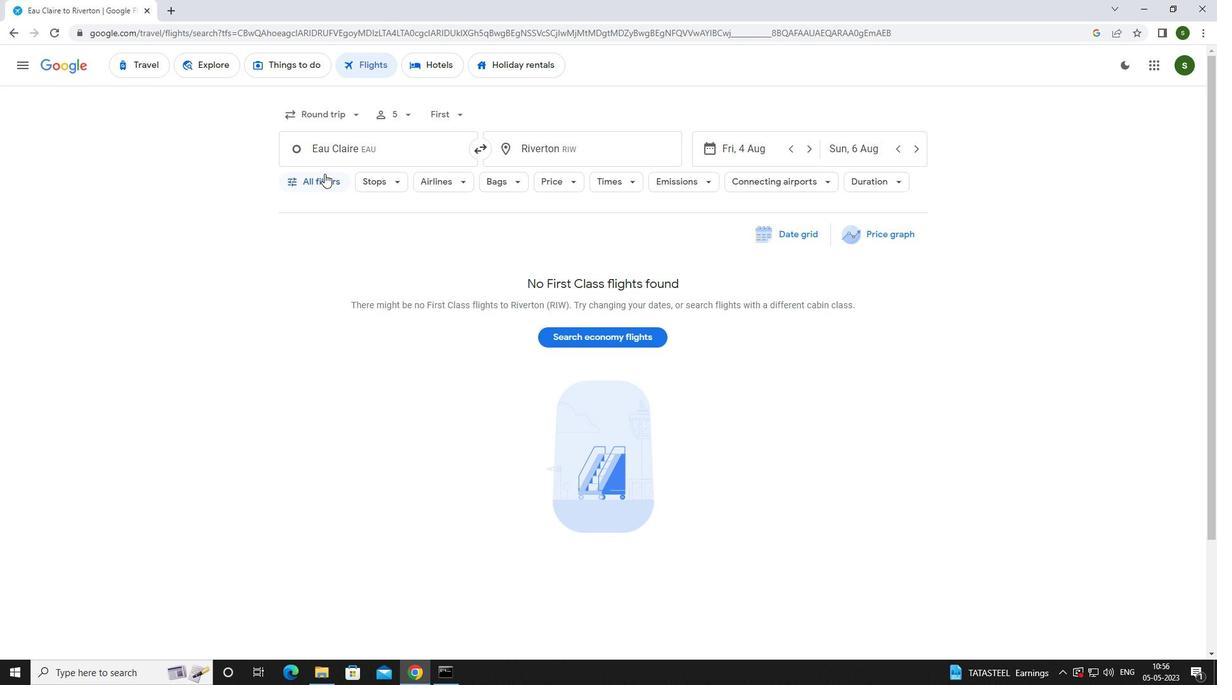
Action: Mouse moved to (475, 452)
Screenshot: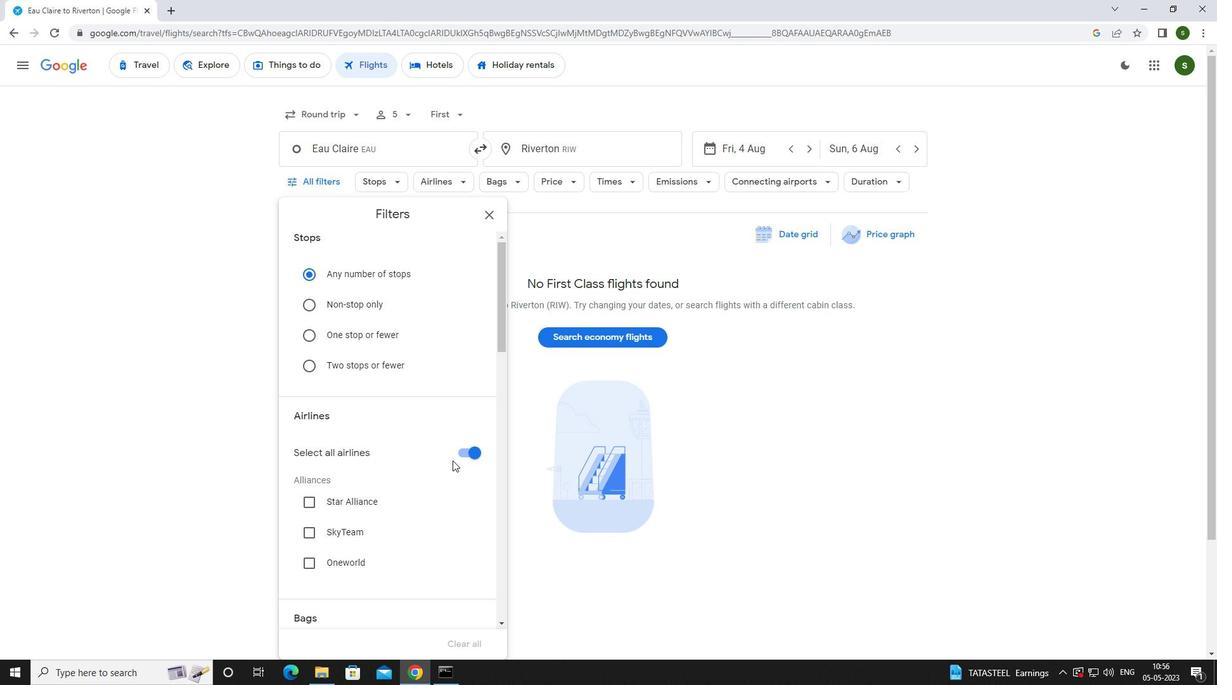 
Action: Mouse pressed left at (475, 452)
Screenshot: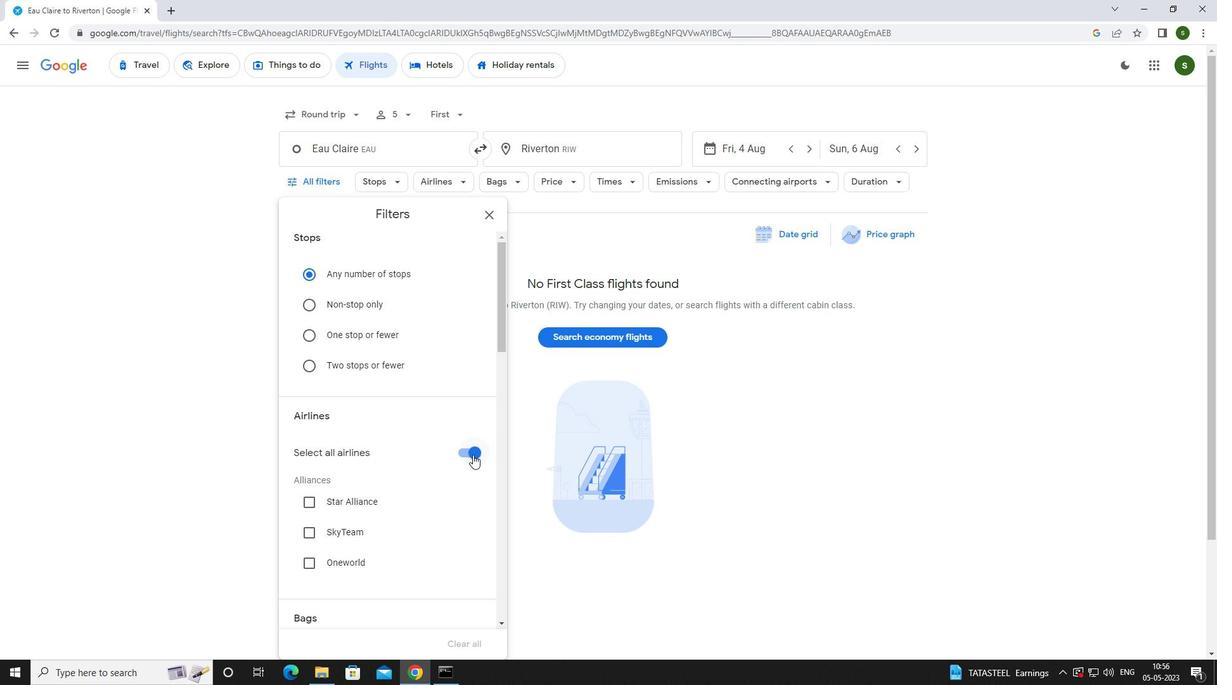 
Action: Mouse moved to (470, 448)
Screenshot: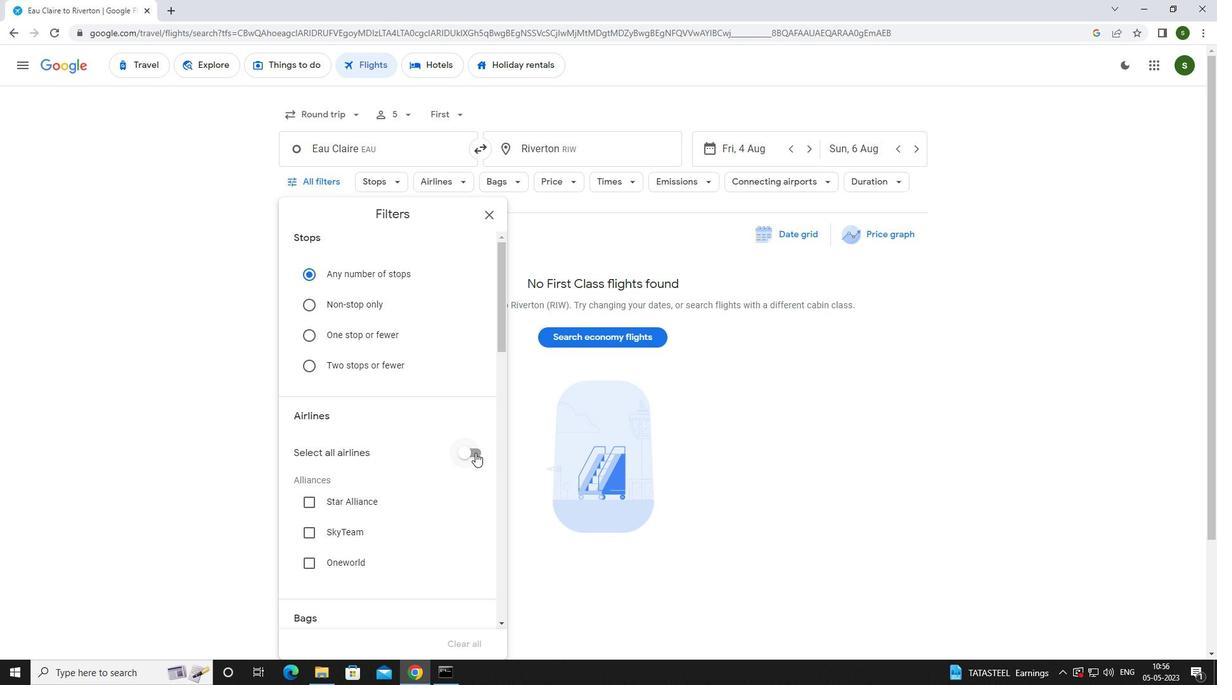 
Action: Mouse scrolled (470, 447) with delta (0, 0)
Screenshot: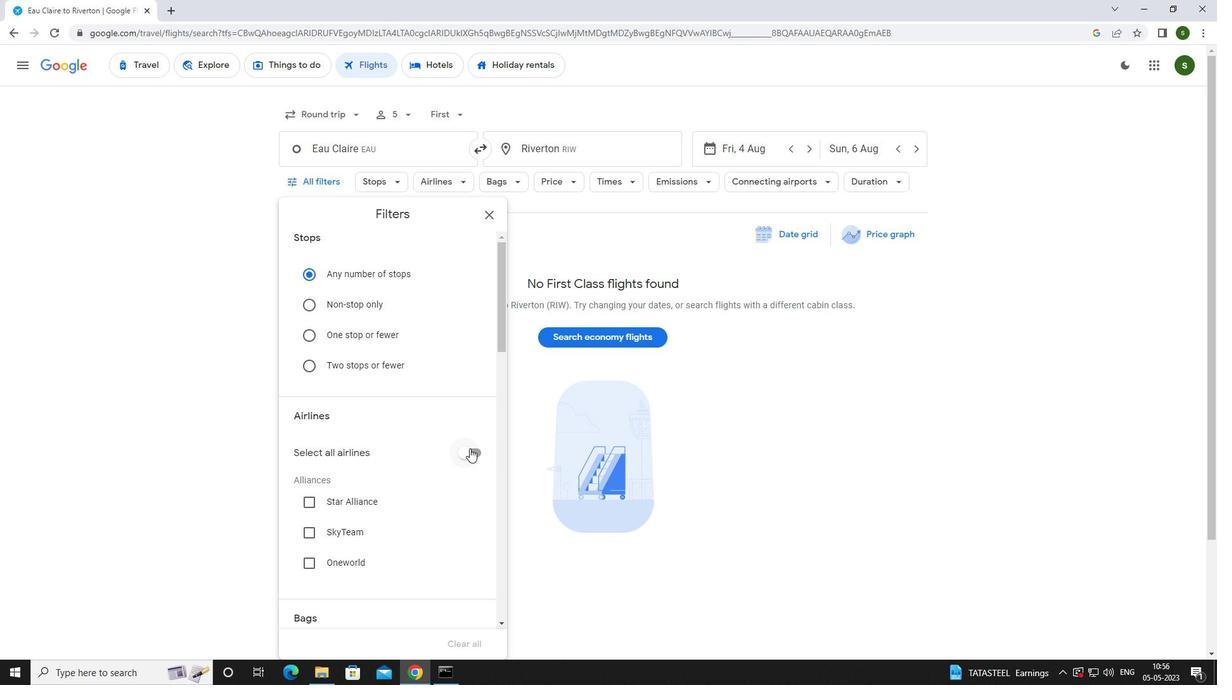 
Action: Mouse scrolled (470, 447) with delta (0, 0)
Screenshot: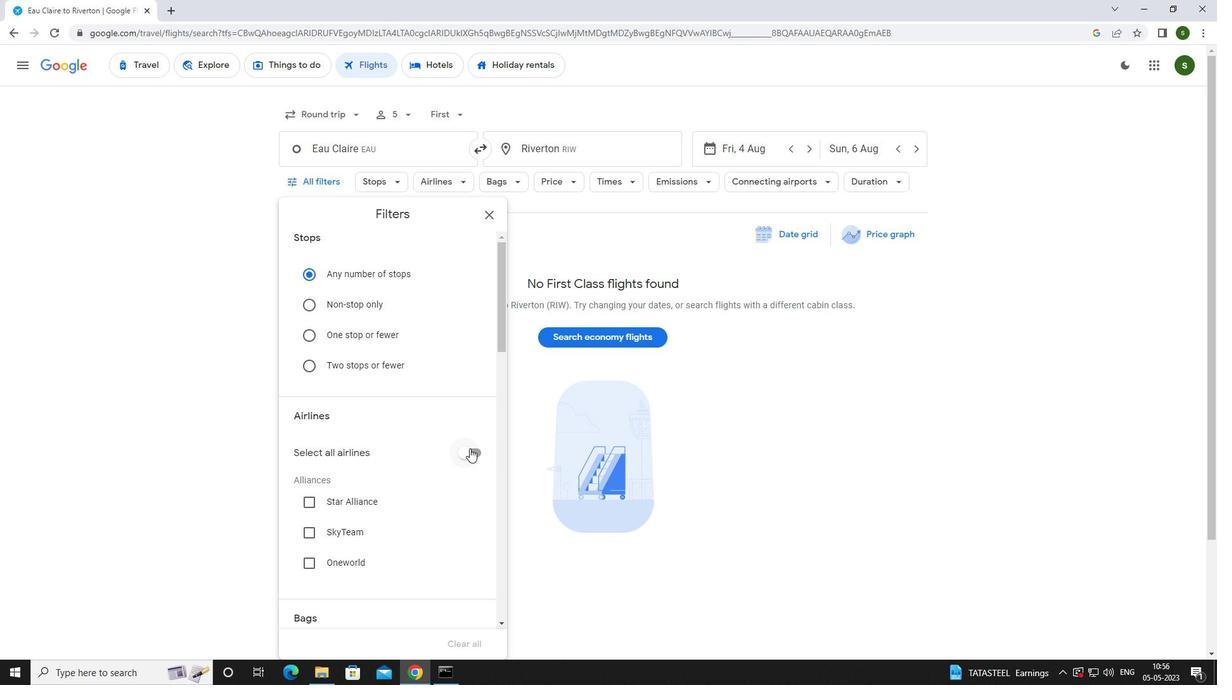 
Action: Mouse scrolled (470, 447) with delta (0, 0)
Screenshot: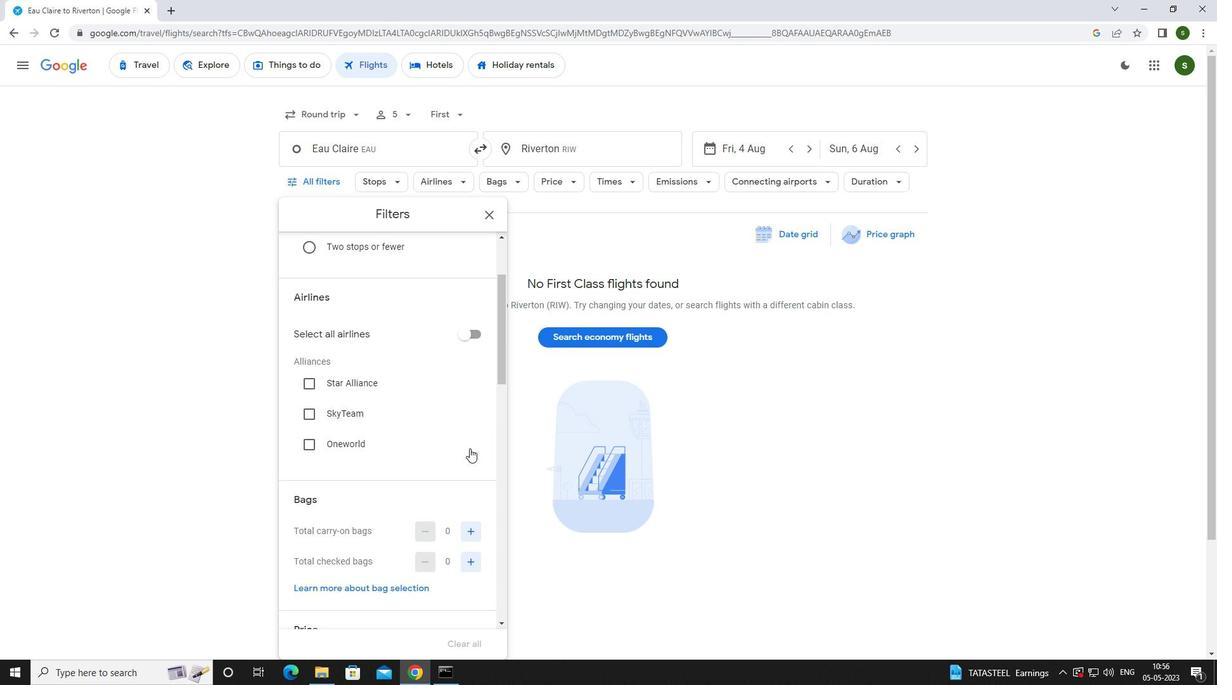 
Action: Mouse moved to (470, 454)
Screenshot: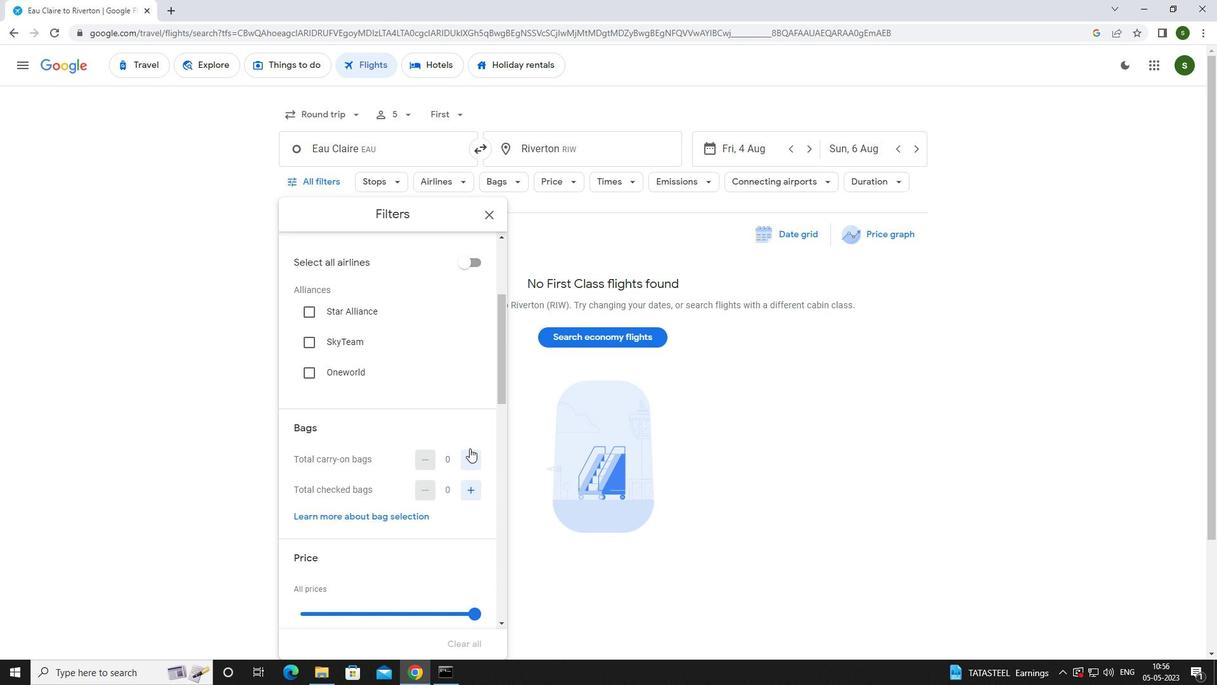 
Action: Mouse pressed left at (470, 454)
Screenshot: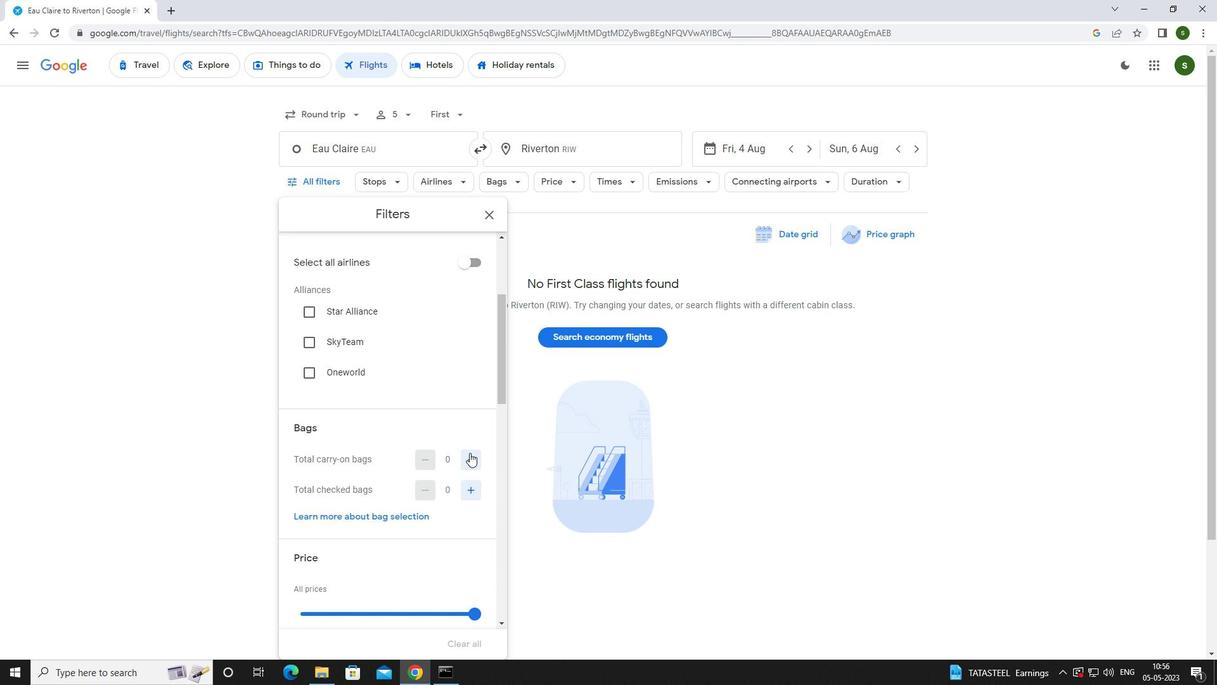 
Action: Mouse moved to (468, 492)
Screenshot: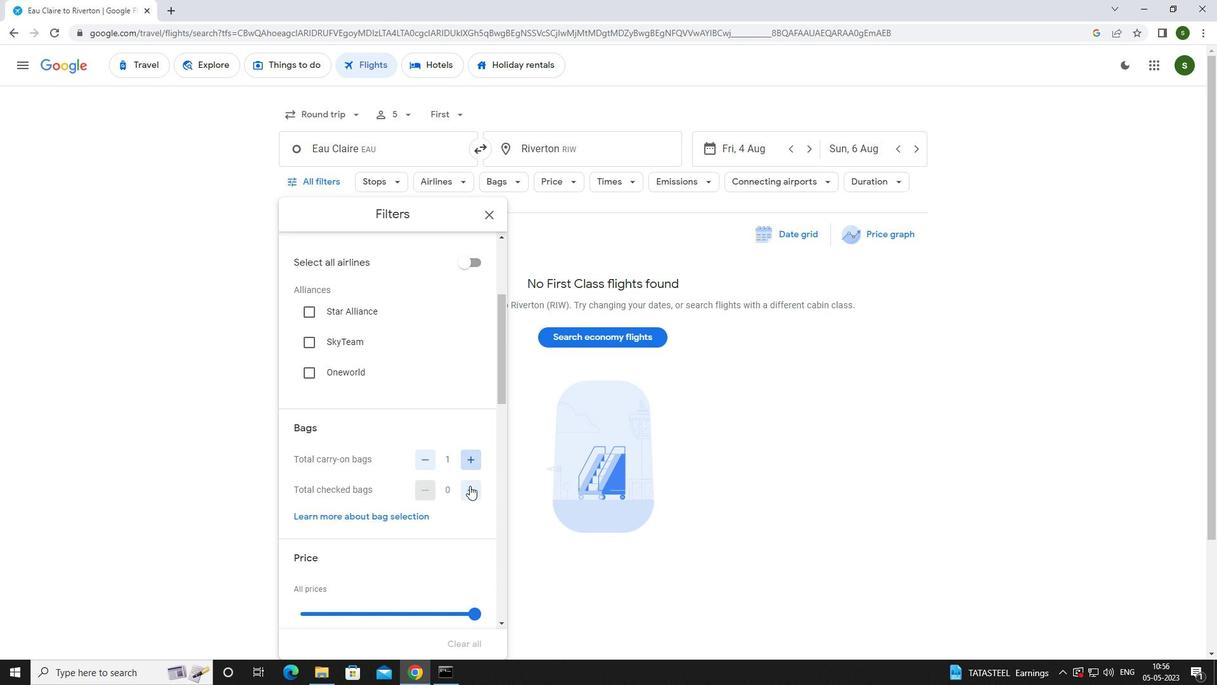 
Action: Mouse pressed left at (468, 492)
Screenshot: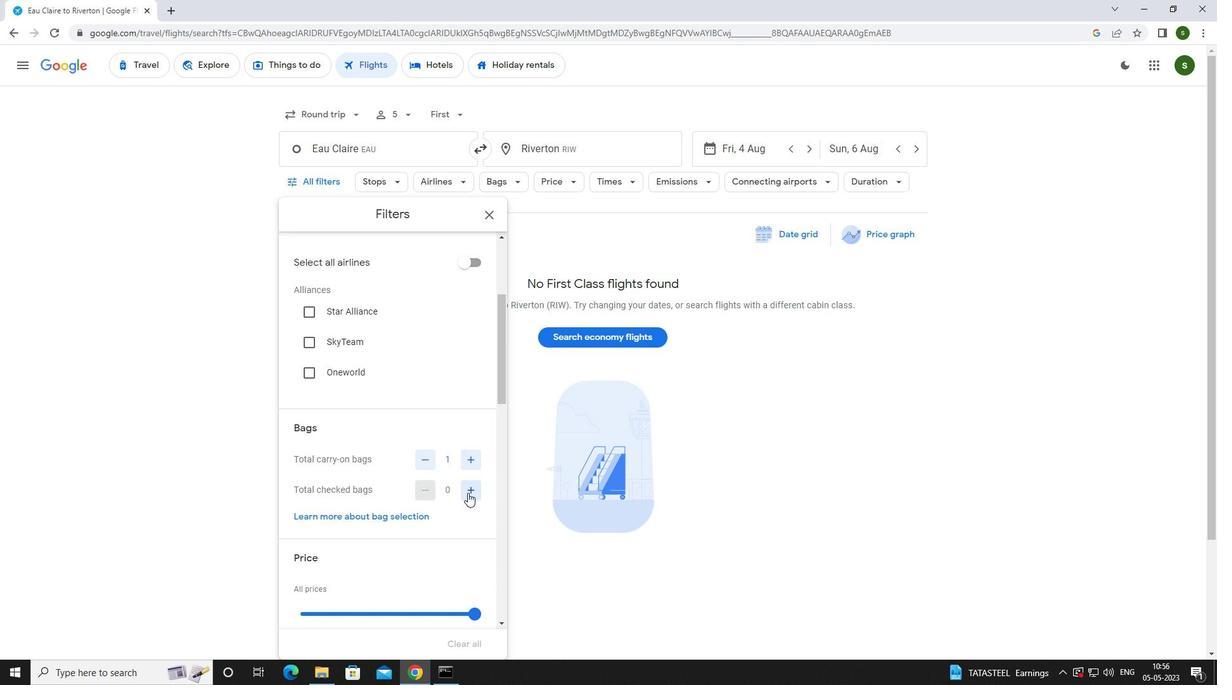 
Action: Mouse pressed left at (468, 492)
Screenshot: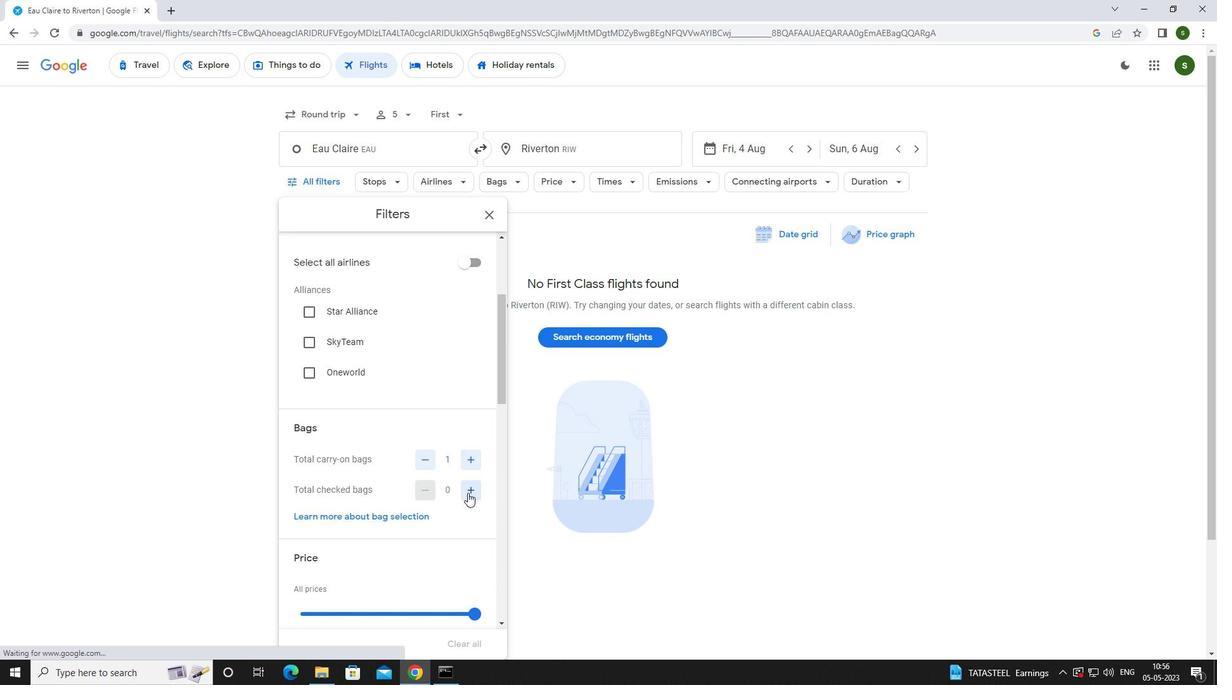 
Action: Mouse pressed left at (468, 492)
Screenshot: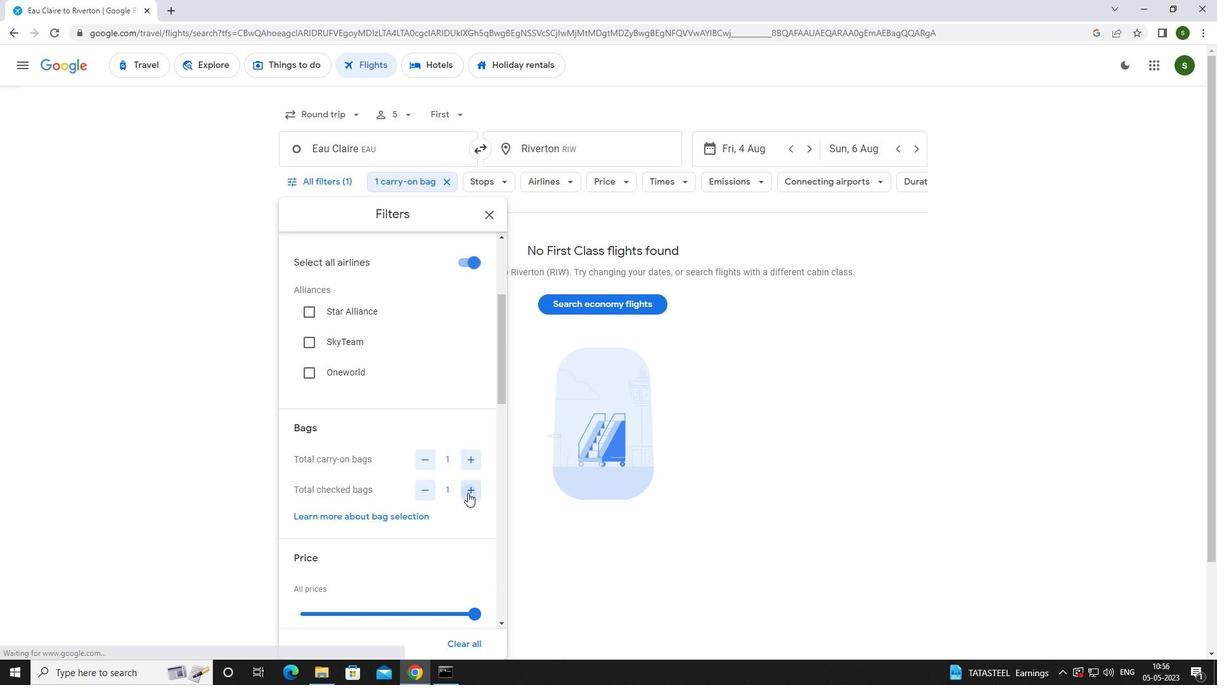 
Action: Mouse pressed left at (468, 492)
Screenshot: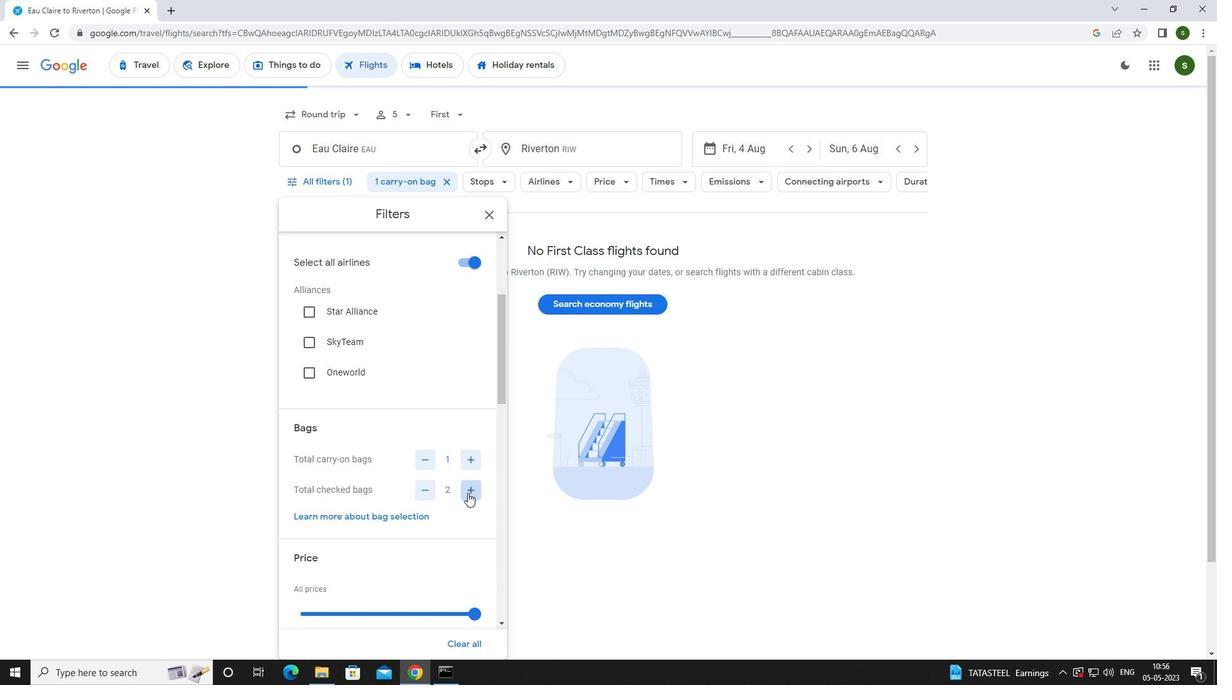 
Action: Mouse pressed left at (468, 492)
Screenshot: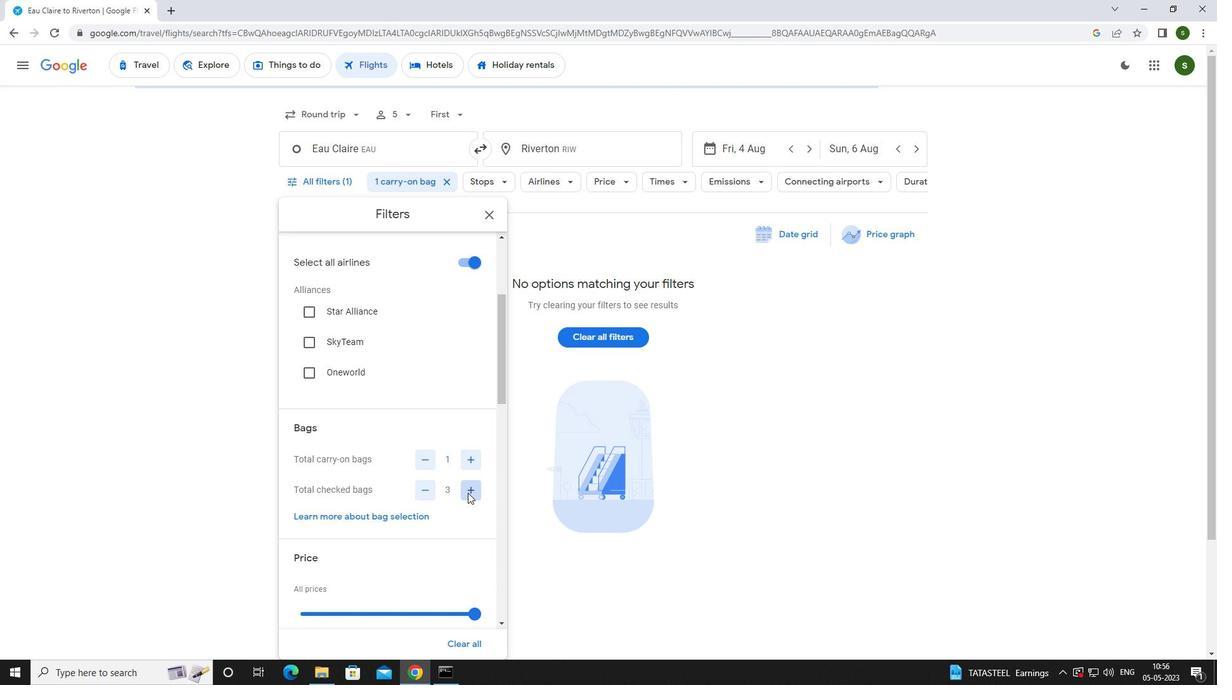 
Action: Mouse scrolled (468, 492) with delta (0, 0)
Screenshot: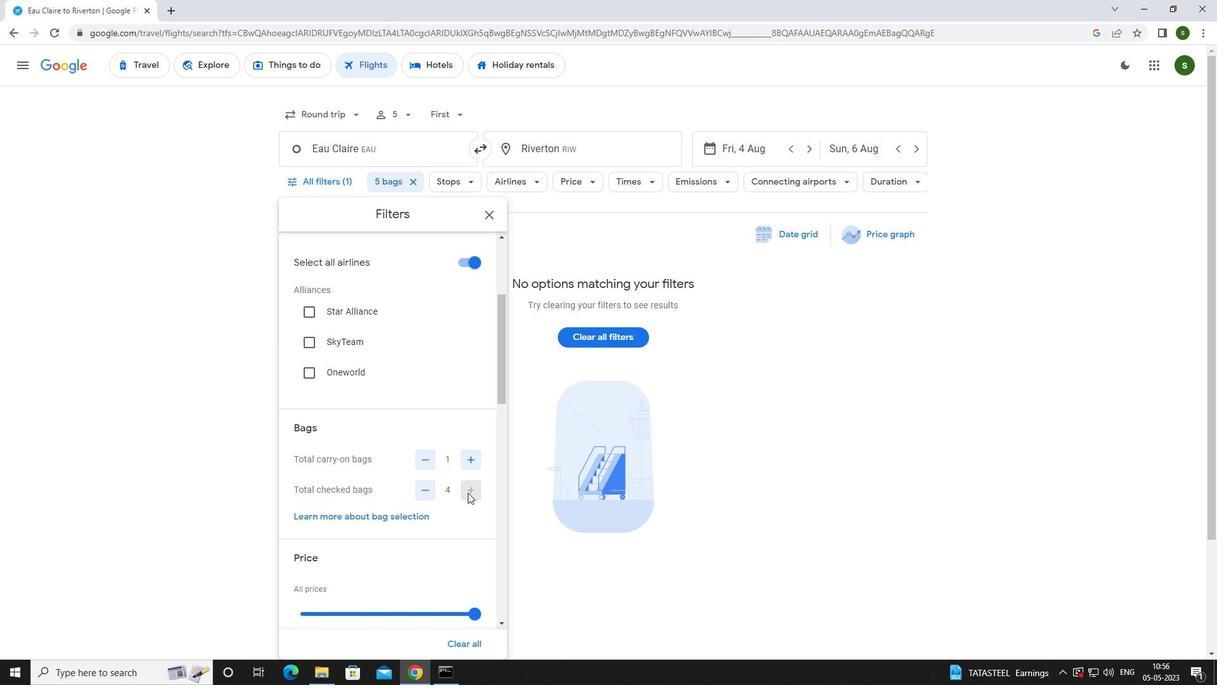 
Action: Mouse scrolled (468, 492) with delta (0, 0)
Screenshot: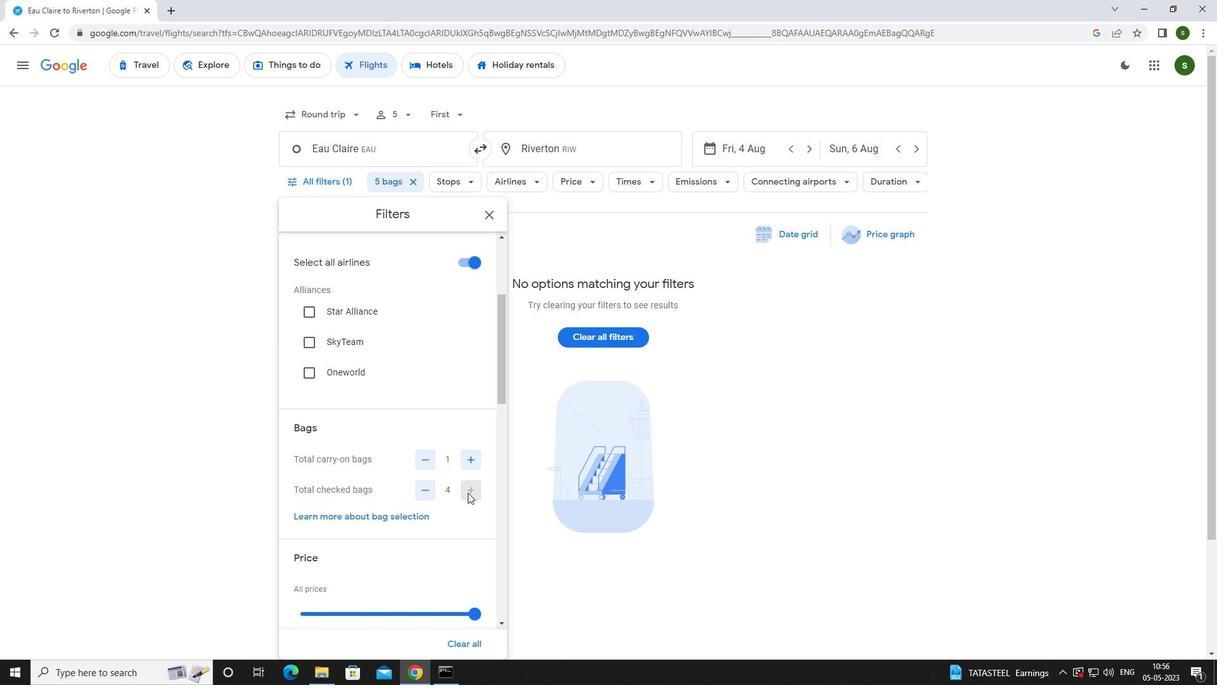 
Action: Mouse moved to (474, 492)
Screenshot: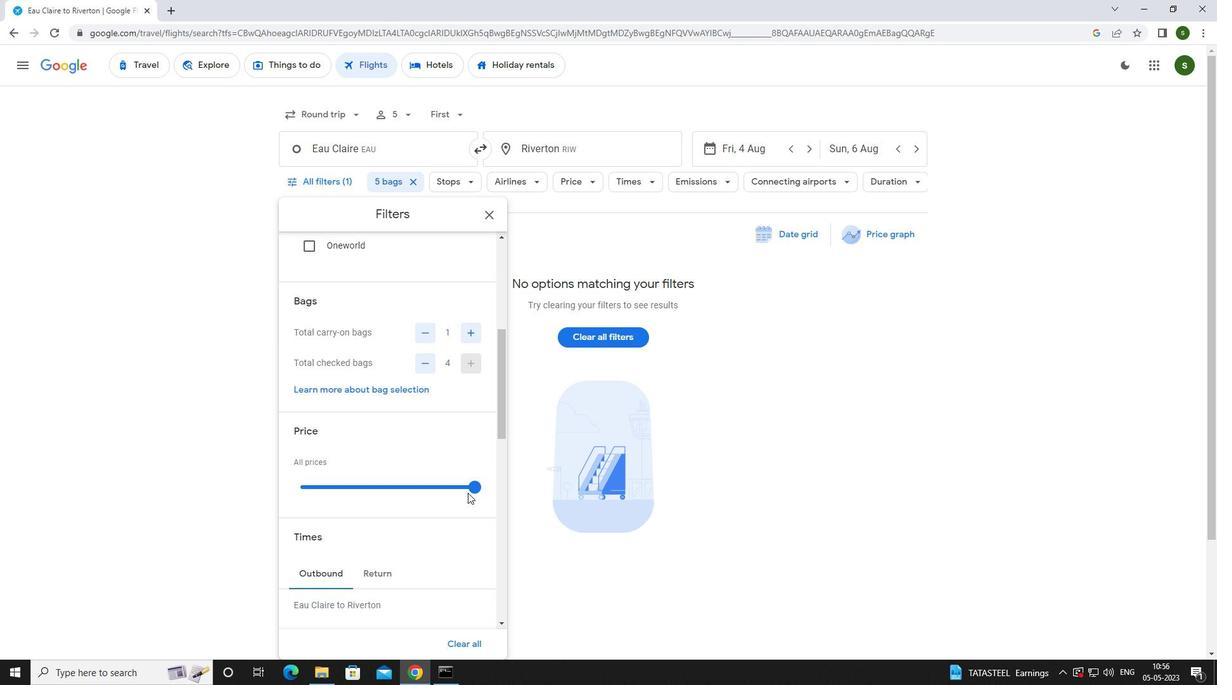 
Action: Mouse pressed left at (474, 492)
Screenshot: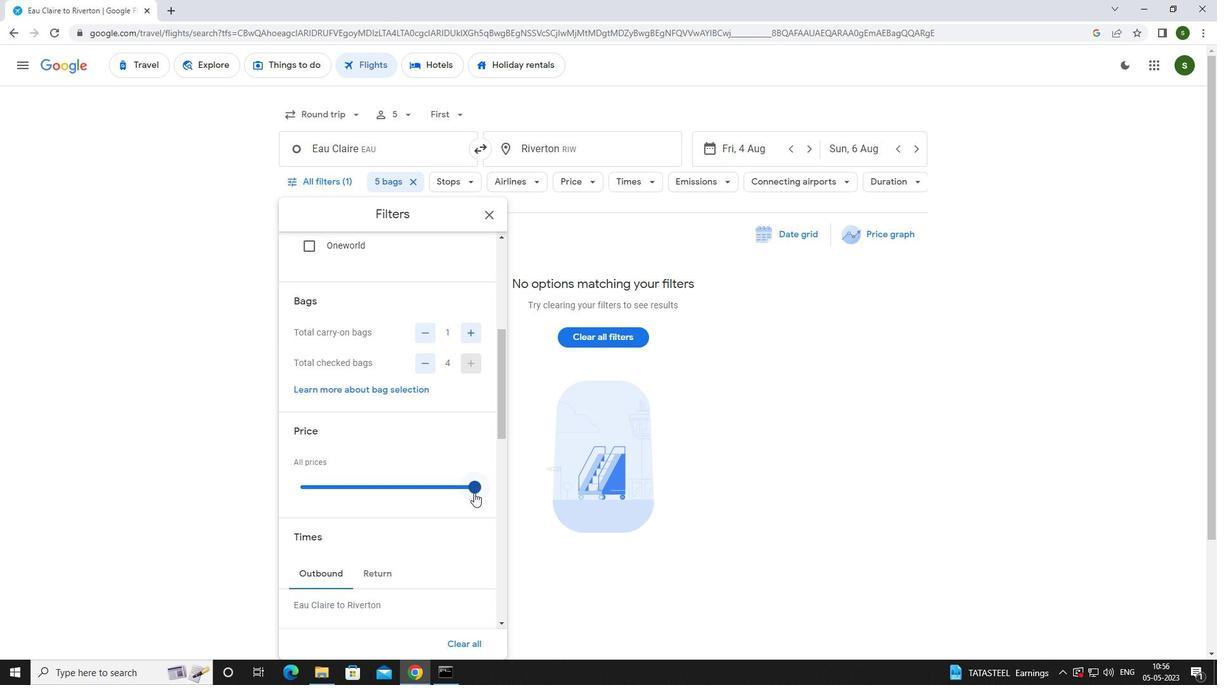 
Action: Mouse scrolled (474, 492) with delta (0, 0)
Screenshot: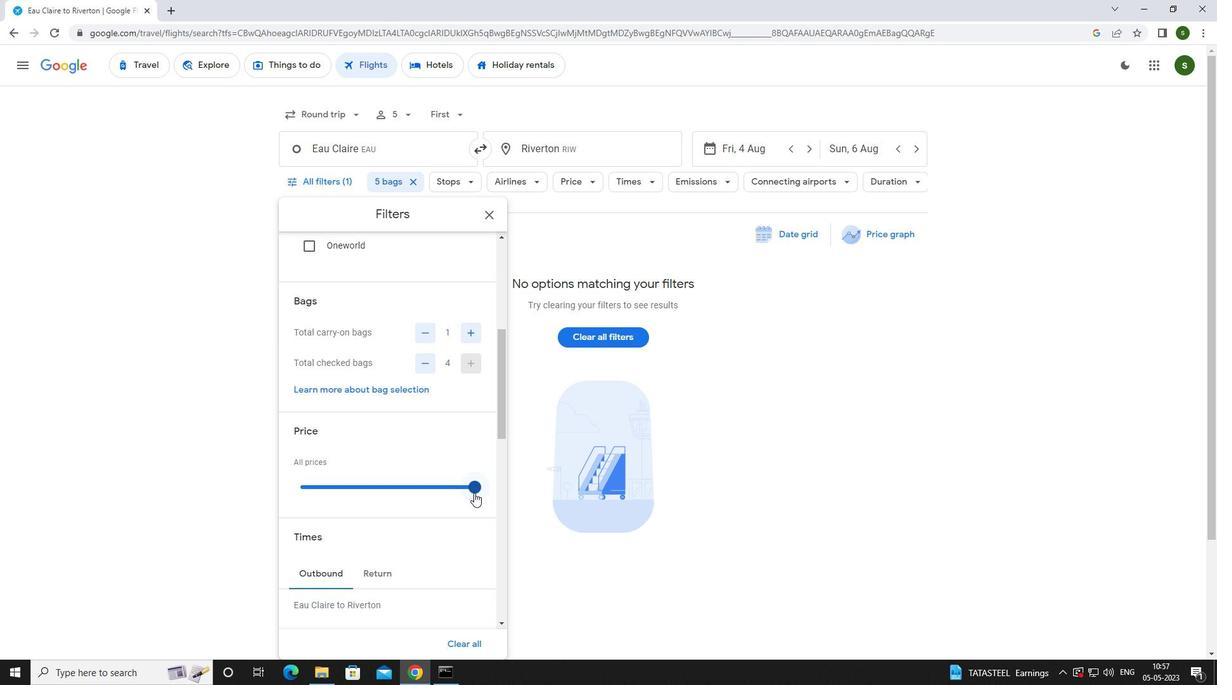 
Action: Mouse moved to (299, 594)
Screenshot: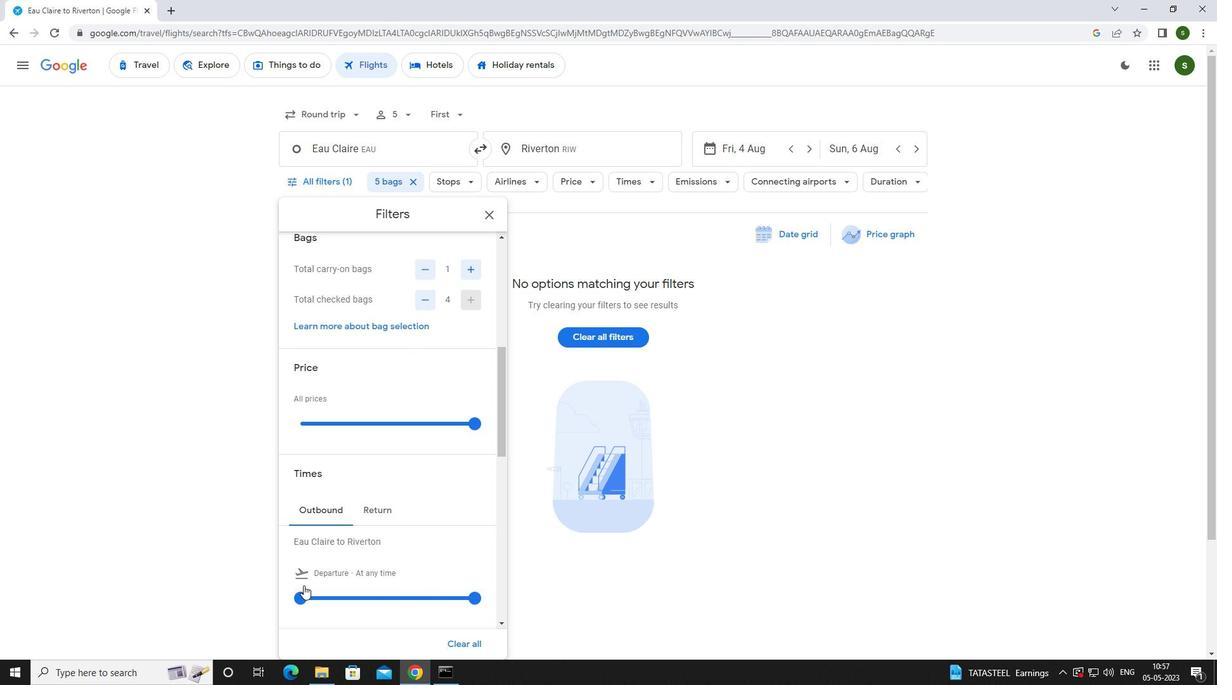 
Action: Mouse pressed left at (299, 594)
Screenshot: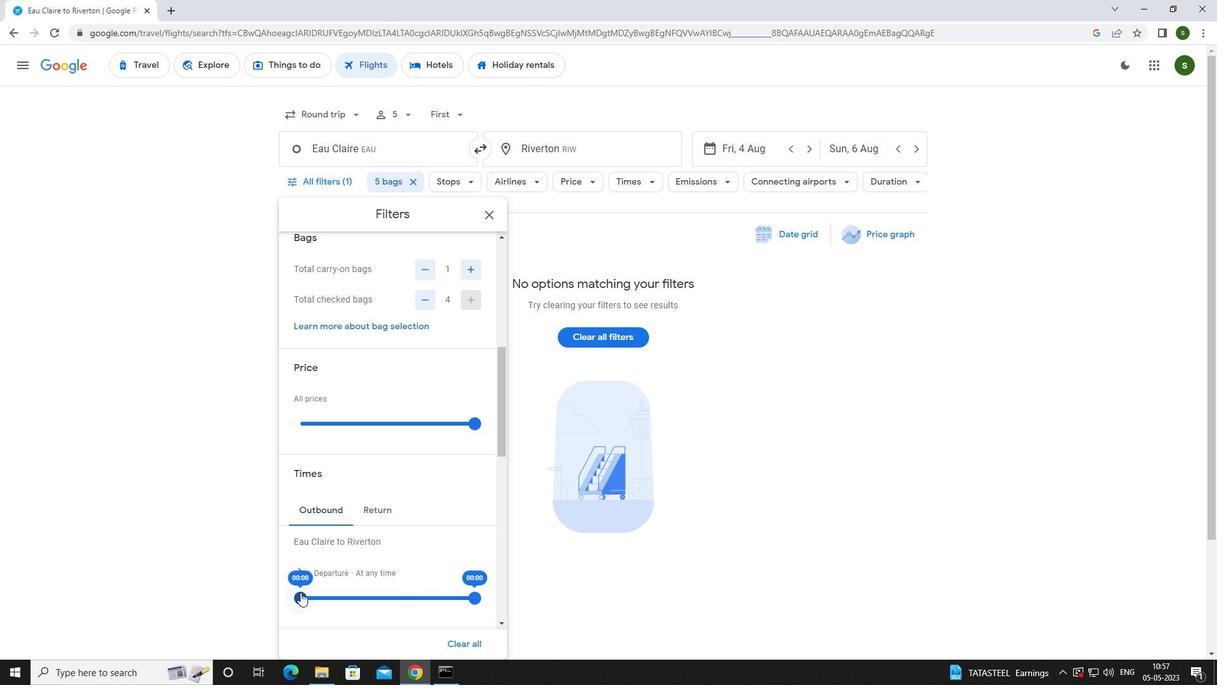 
Action: Mouse moved to (751, 473)
Screenshot: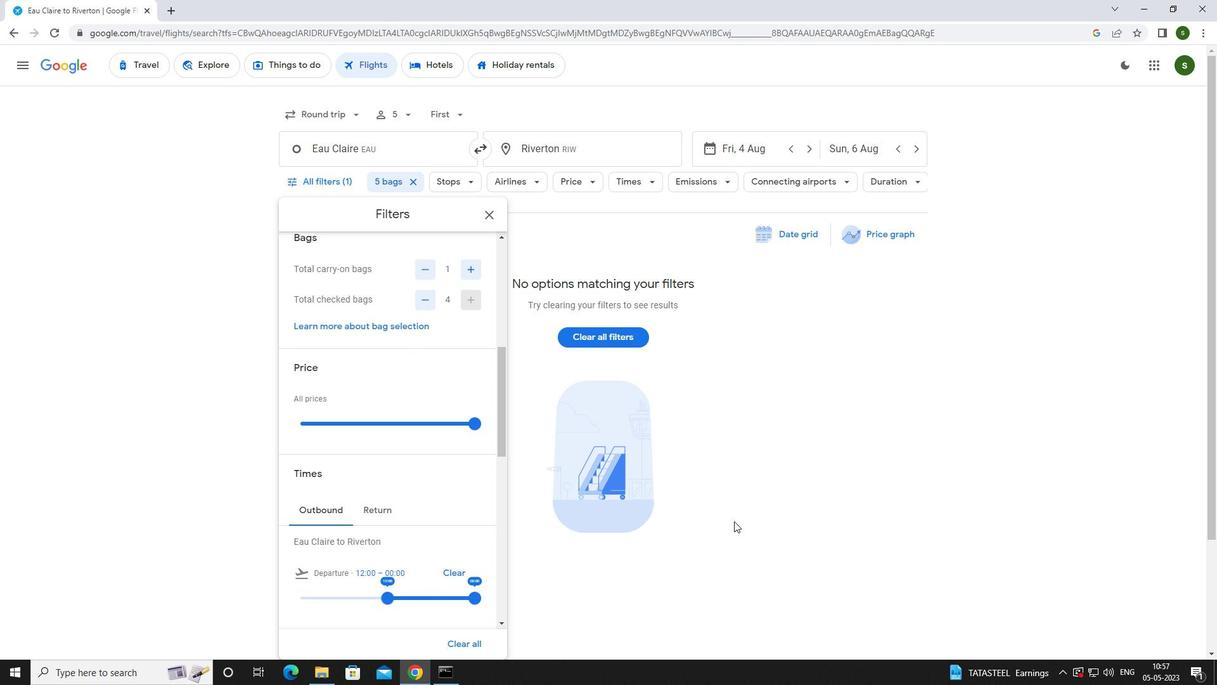 
Action: Mouse pressed left at (751, 473)
Screenshot: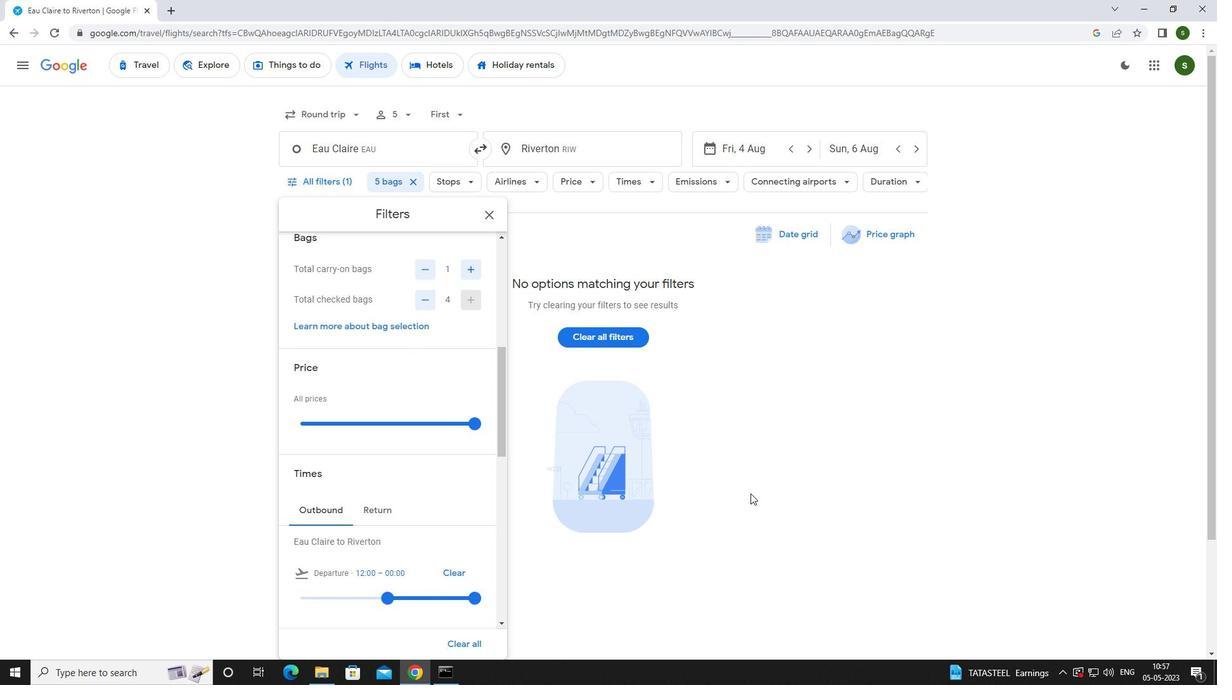
